 Task: Use LinkedIn's search filters to find connections in the Plastics industry, located in Meihekou, who attended Jeppiaar Engineering College, and are involved in Product Marketing.
Action: Mouse moved to (495, 68)
Screenshot: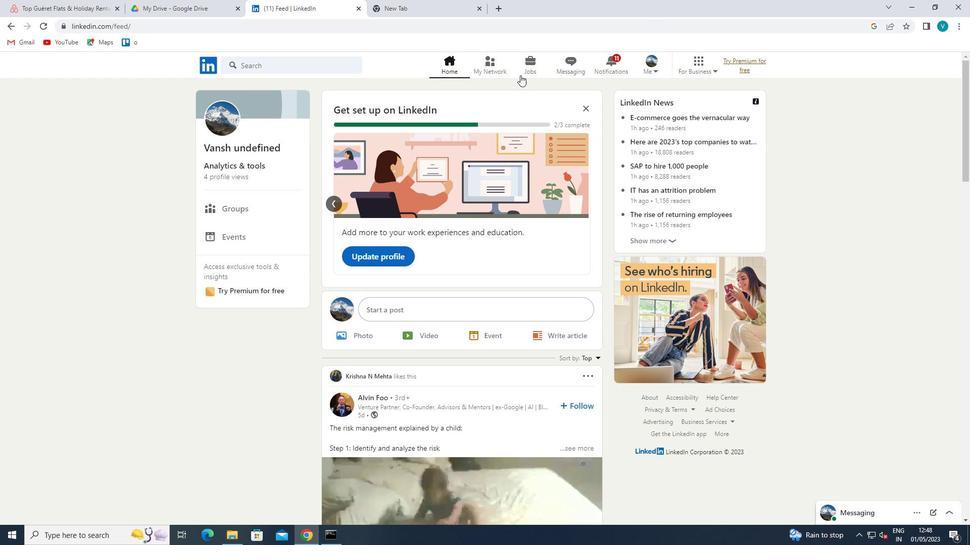 
Action: Mouse pressed left at (495, 68)
Screenshot: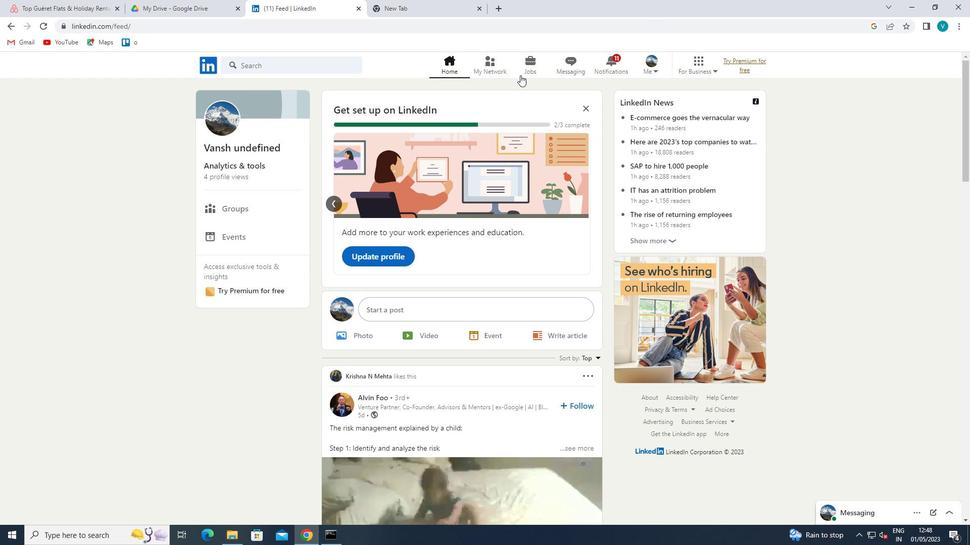 
Action: Mouse moved to (301, 118)
Screenshot: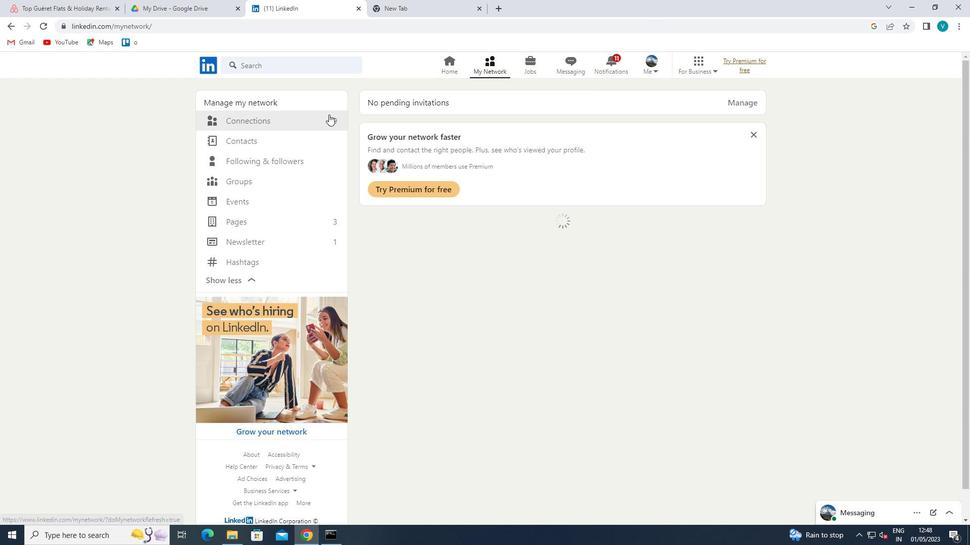 
Action: Mouse pressed left at (301, 118)
Screenshot: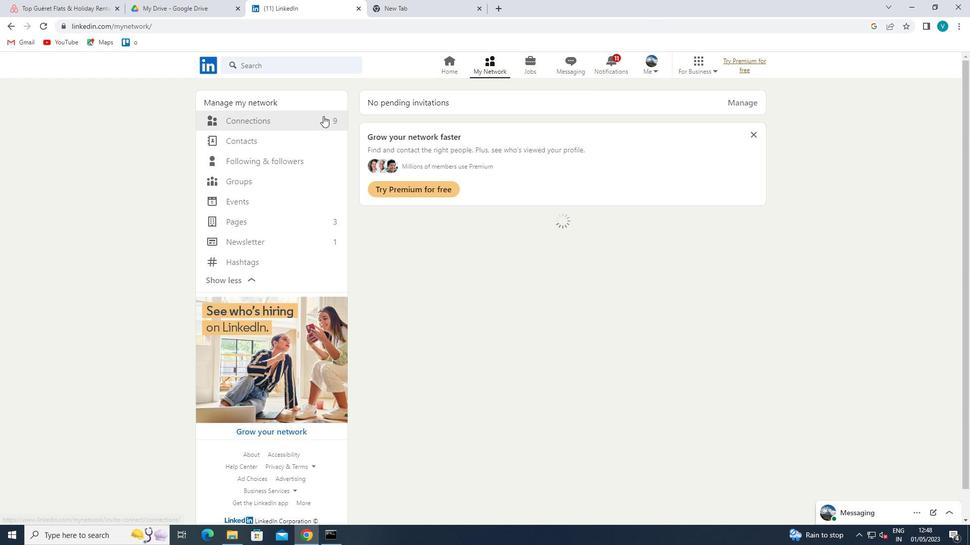 
Action: Mouse moved to (566, 118)
Screenshot: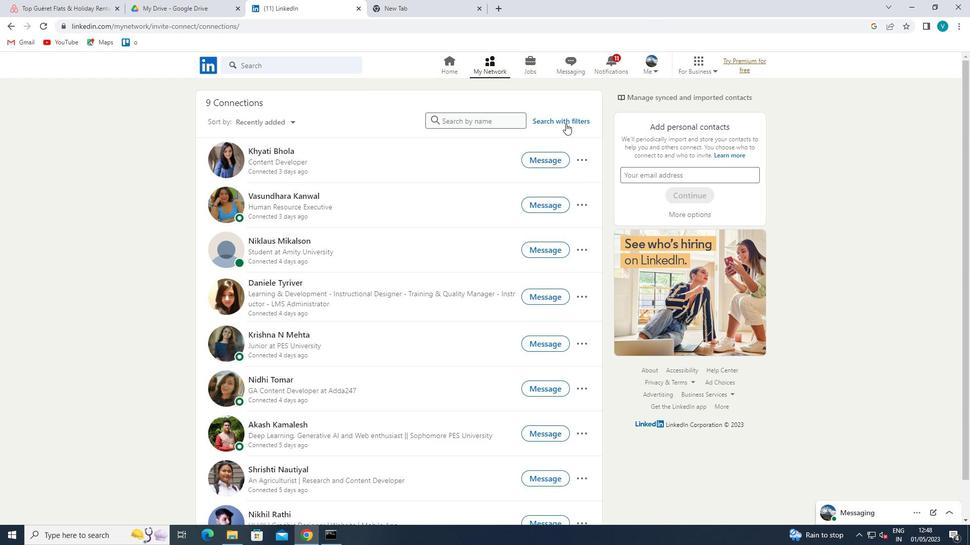 
Action: Mouse pressed left at (566, 118)
Screenshot: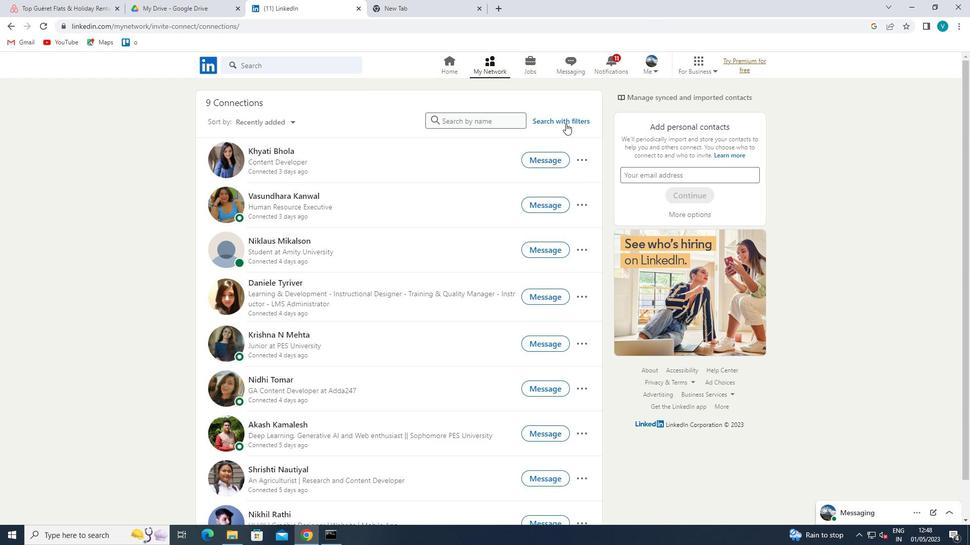 
Action: Mouse moved to (463, 88)
Screenshot: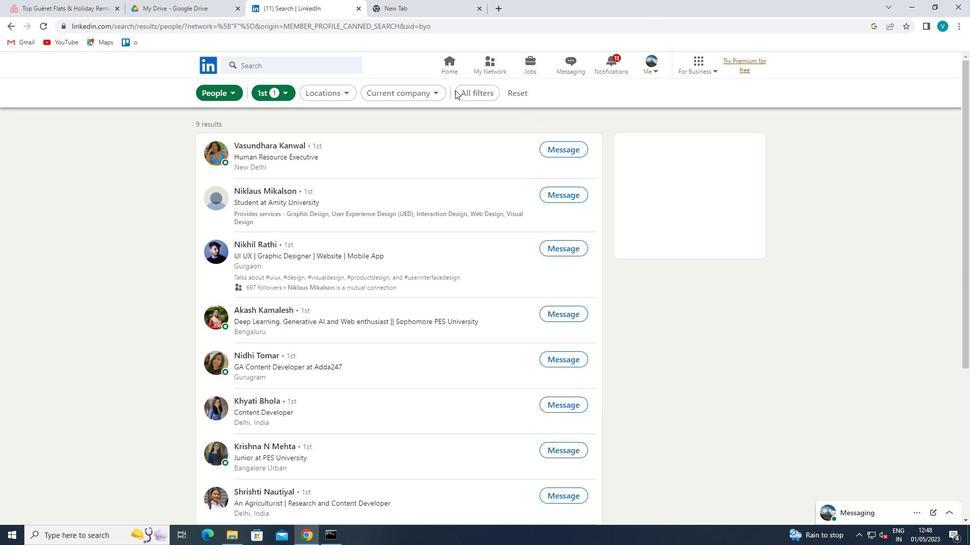 
Action: Mouse pressed left at (463, 88)
Screenshot: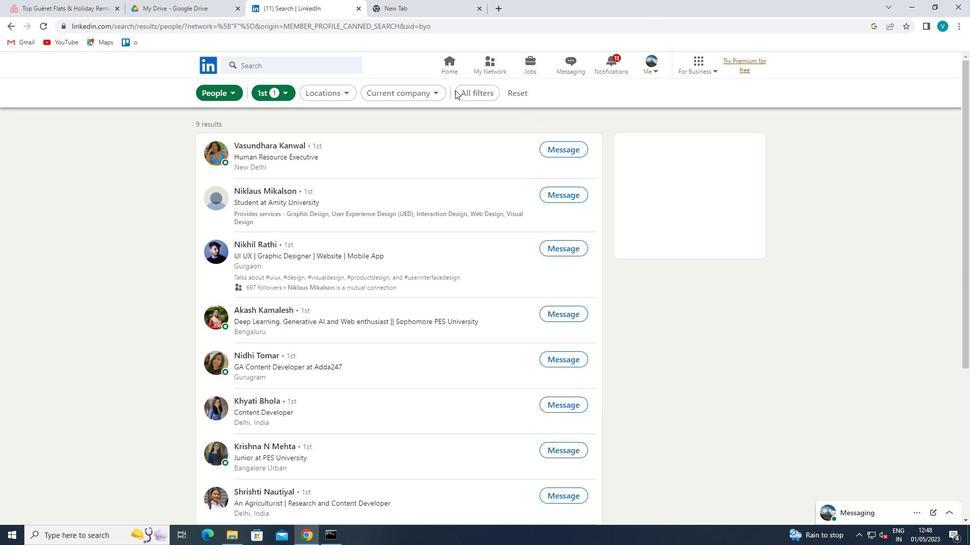 
Action: Mouse moved to (744, 281)
Screenshot: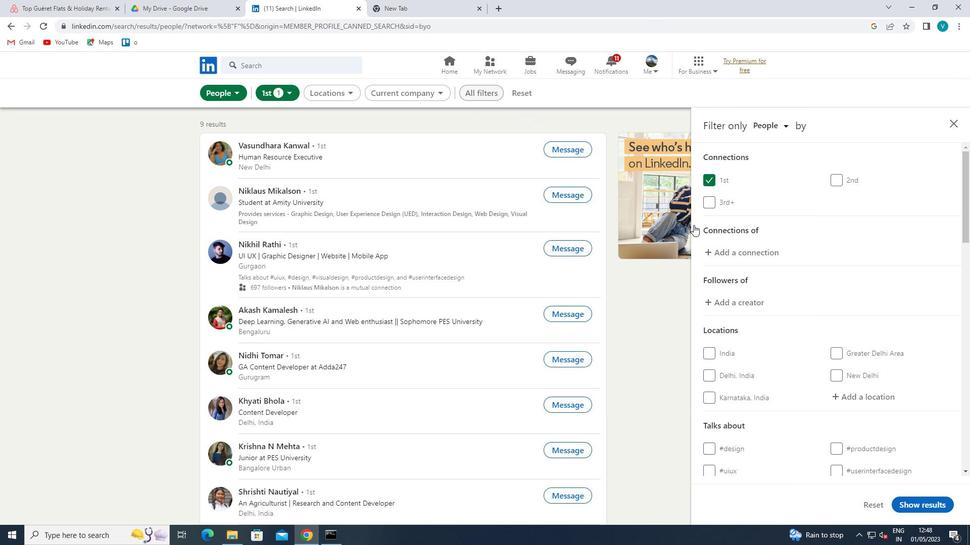
Action: Mouse scrolled (744, 280) with delta (0, 0)
Screenshot: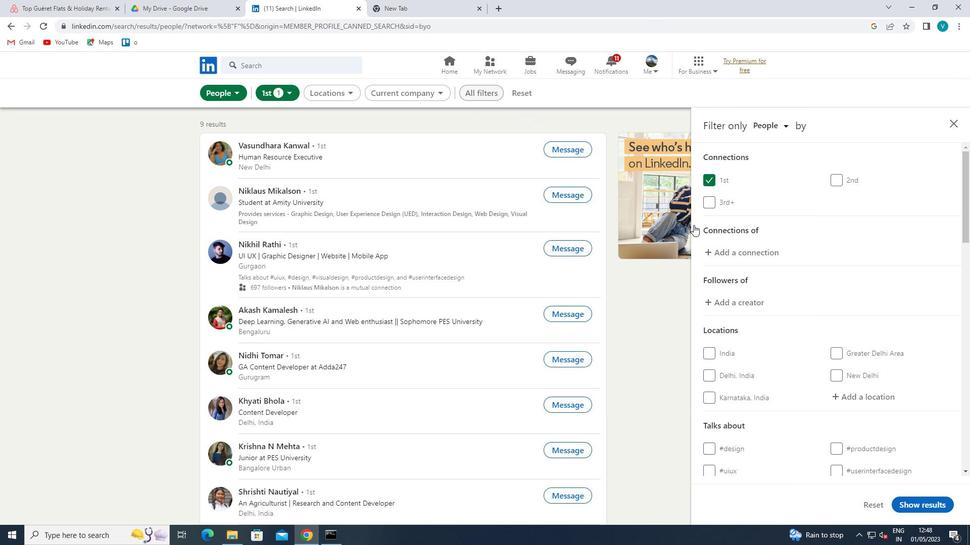 
Action: Mouse moved to (854, 343)
Screenshot: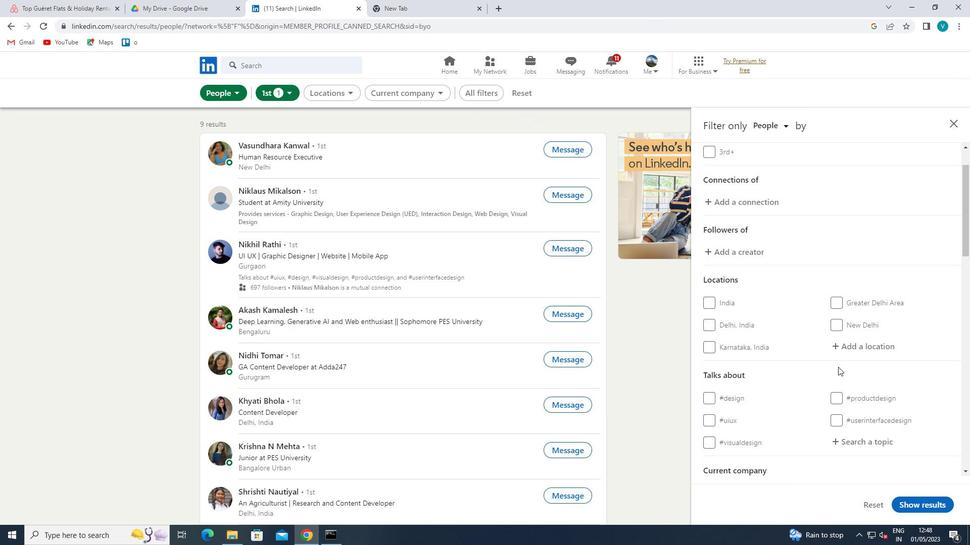 
Action: Mouse pressed left at (854, 343)
Screenshot: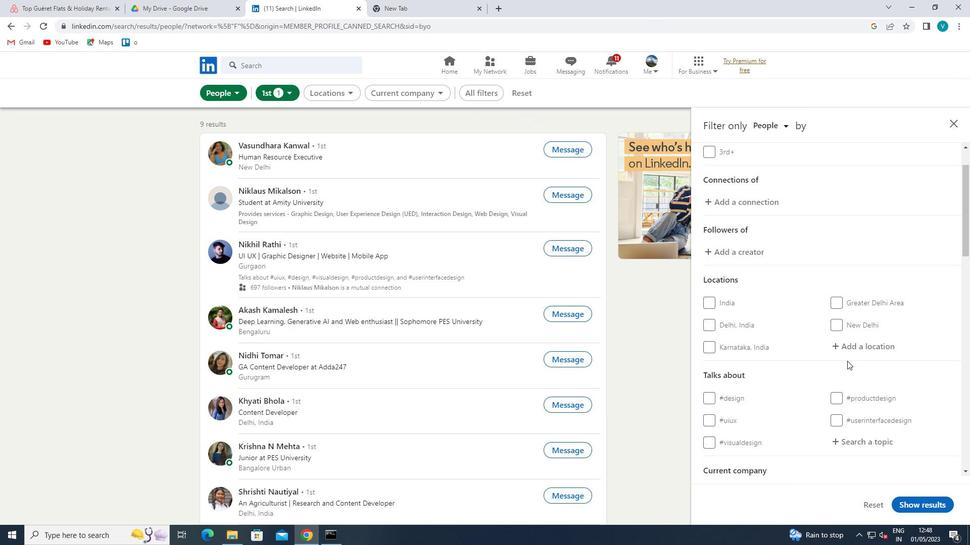 
Action: Key pressed <Key.shift>MEIHEKOU
Screenshot: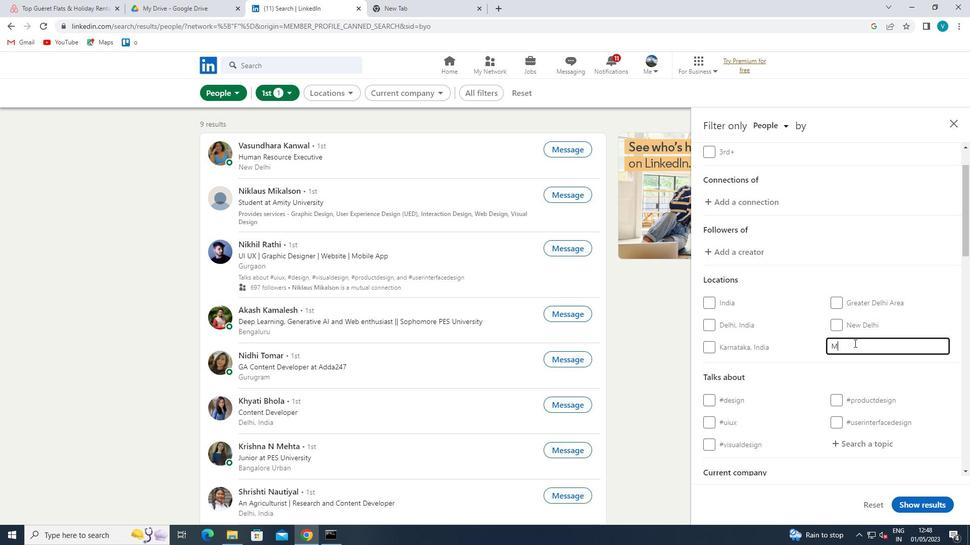 
Action: Mouse moved to (810, 338)
Screenshot: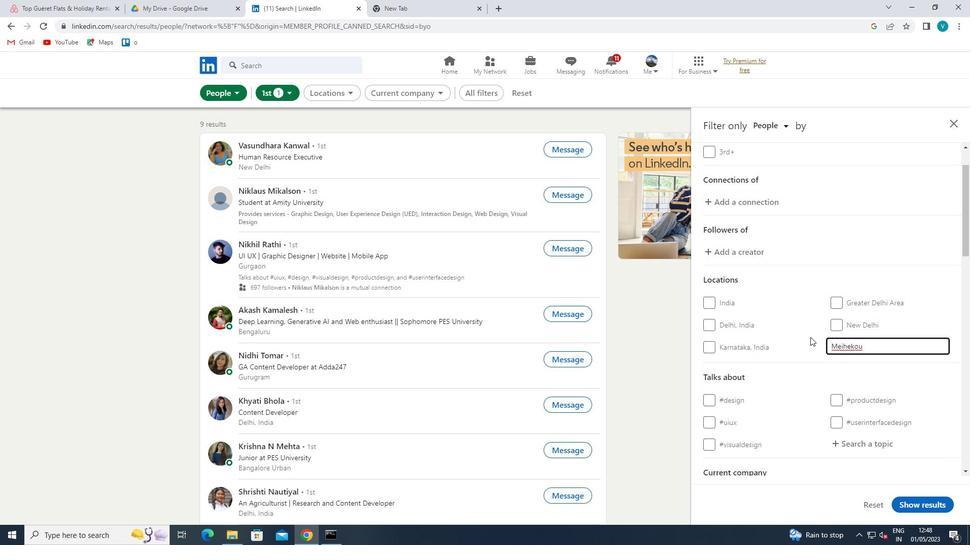 
Action: Mouse scrolled (810, 337) with delta (0, 0)
Screenshot: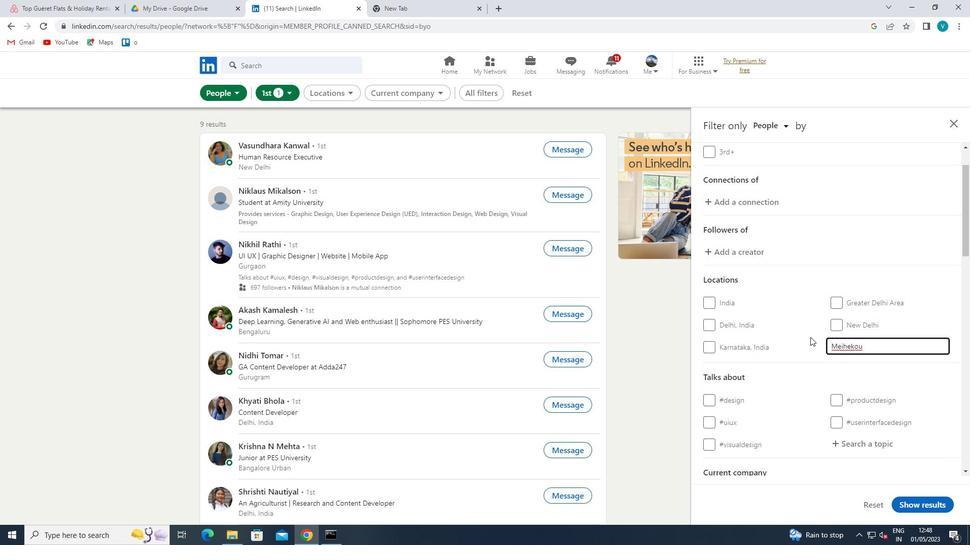 
Action: Mouse moved to (817, 354)
Screenshot: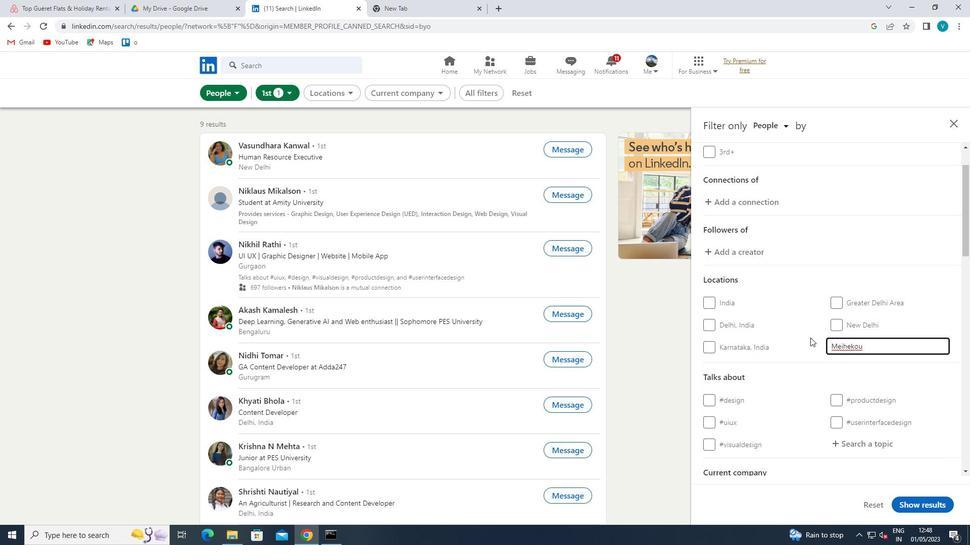 
Action: Mouse scrolled (817, 353) with delta (0, 0)
Screenshot: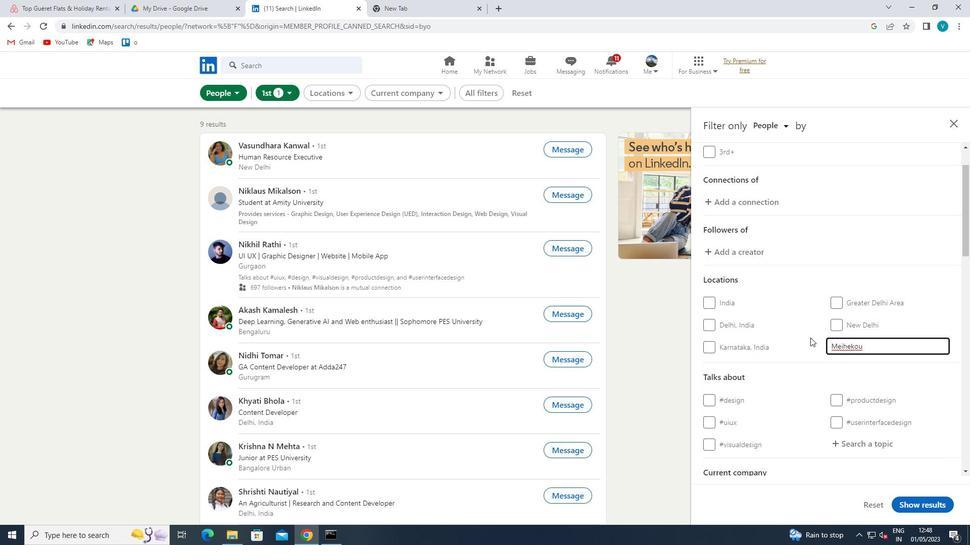 
Action: Mouse moved to (869, 336)
Screenshot: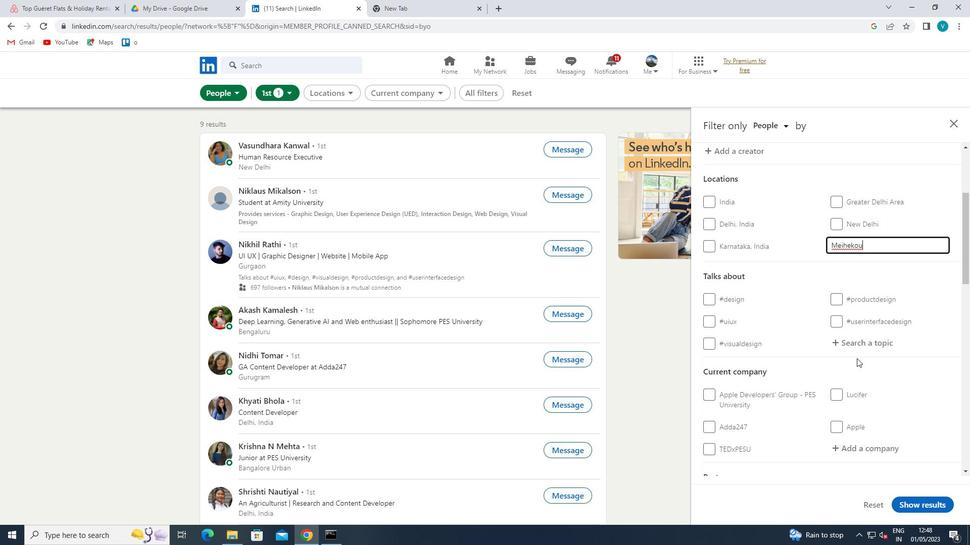 
Action: Mouse pressed left at (869, 336)
Screenshot: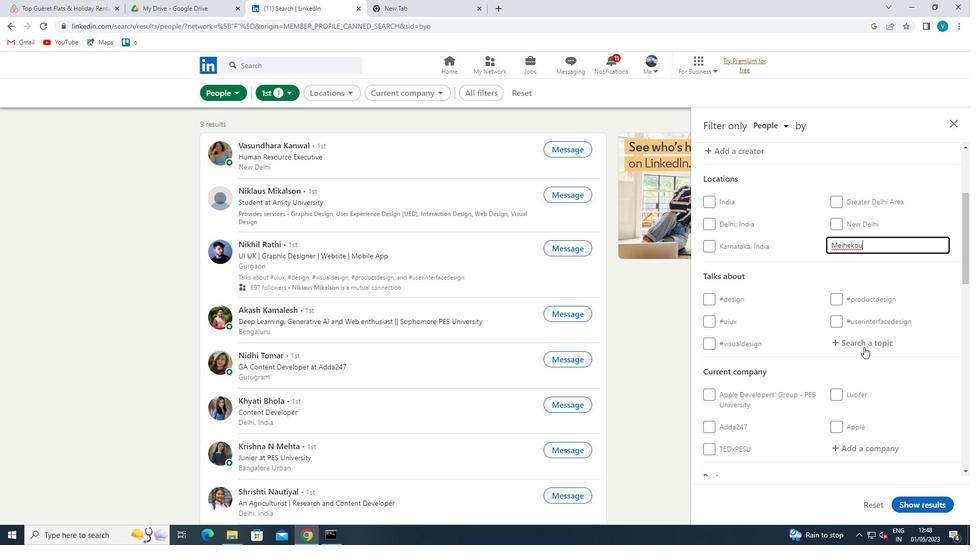 
Action: Key pressed AUTOMOTIVE<Key.space>
Screenshot: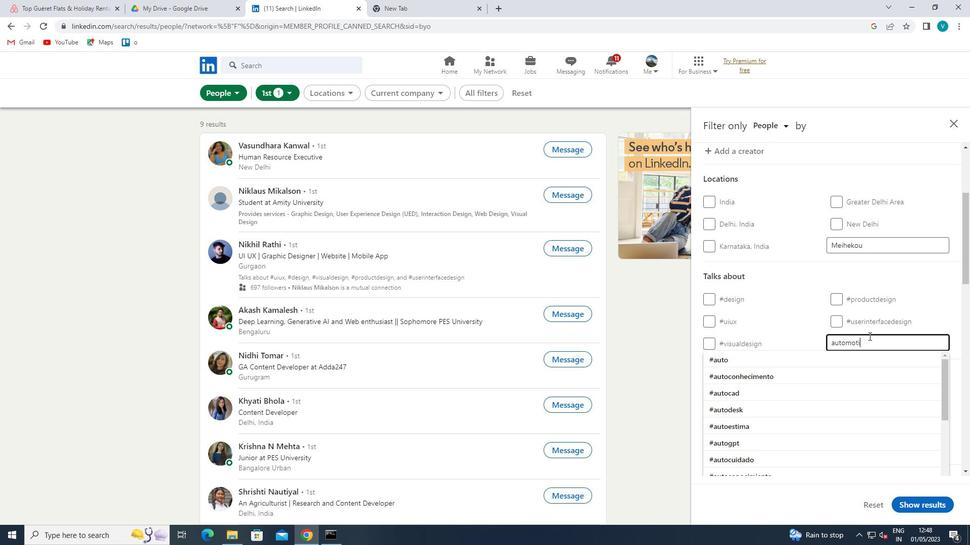 
Action: Mouse moved to (830, 343)
Screenshot: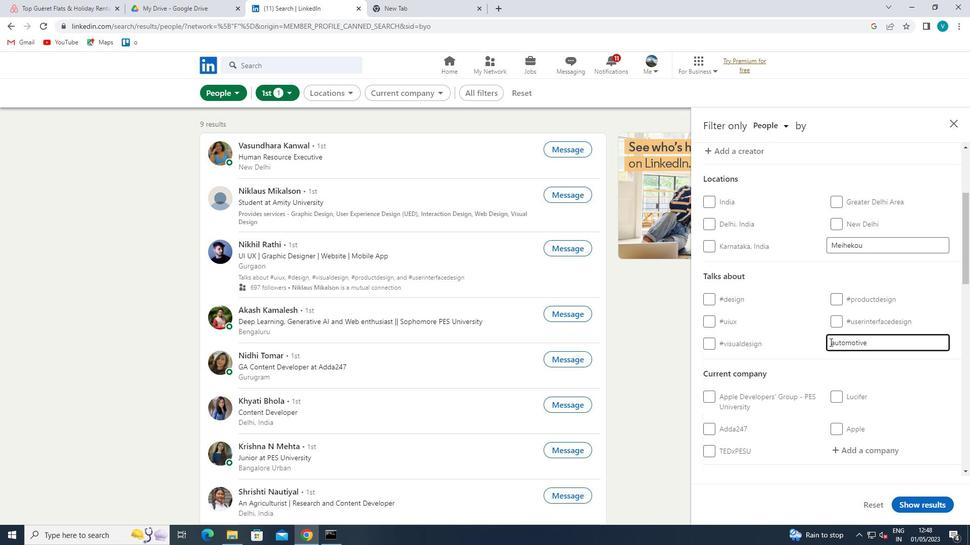 
Action: Mouse pressed left at (830, 343)
Screenshot: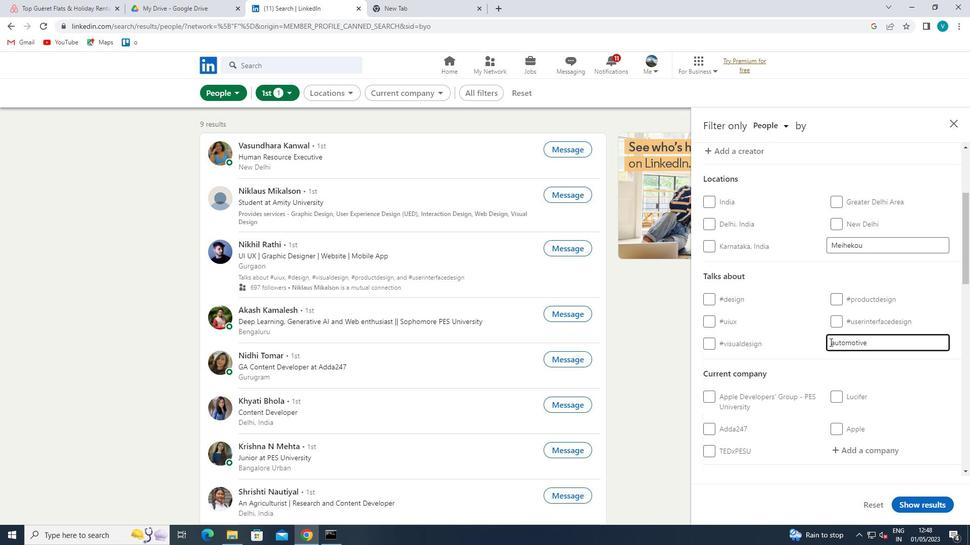 
Action: Mouse moved to (876, 339)
Screenshot: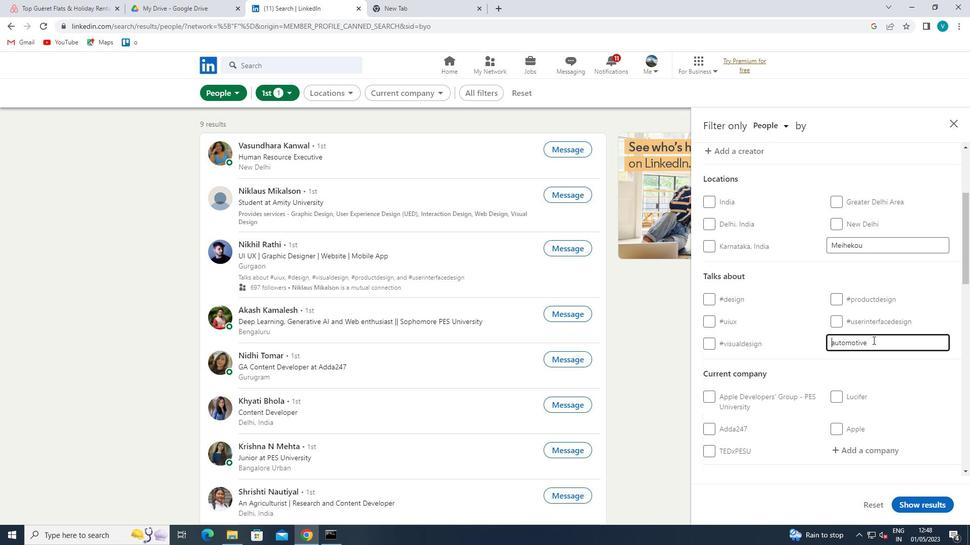 
Action: Mouse pressed left at (876, 339)
Screenshot: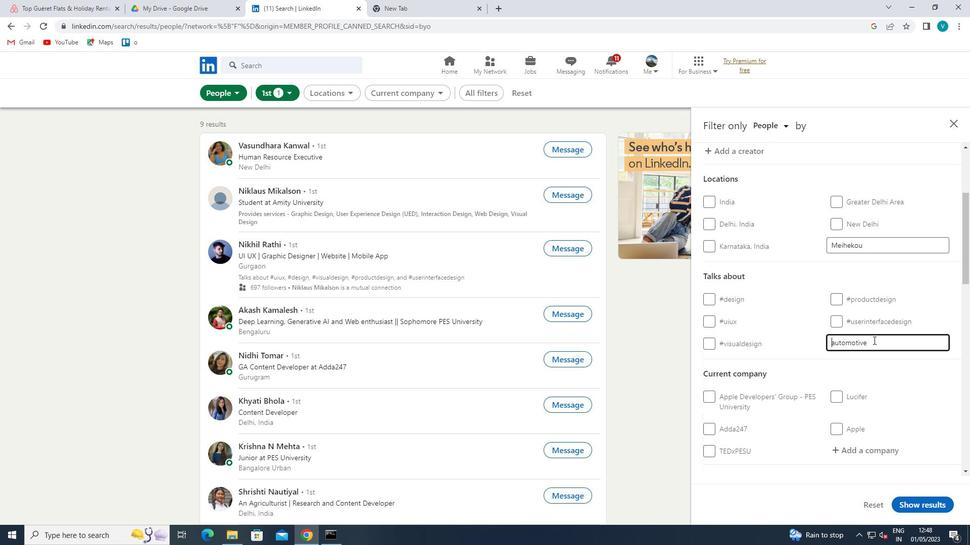 
Action: Mouse moved to (865, 343)
Screenshot: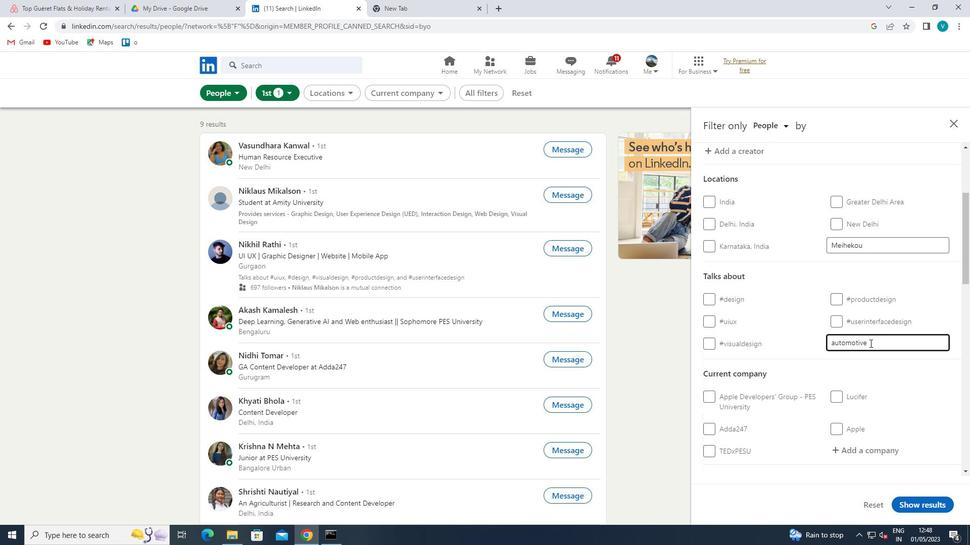 
Action: Mouse pressed left at (865, 343)
Screenshot: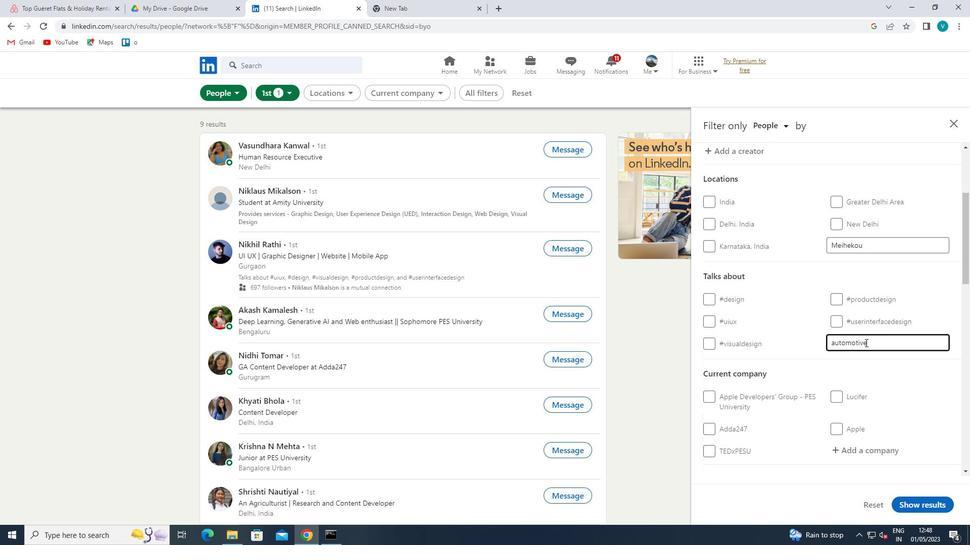 
Action: Mouse moved to (833, 344)
Screenshot: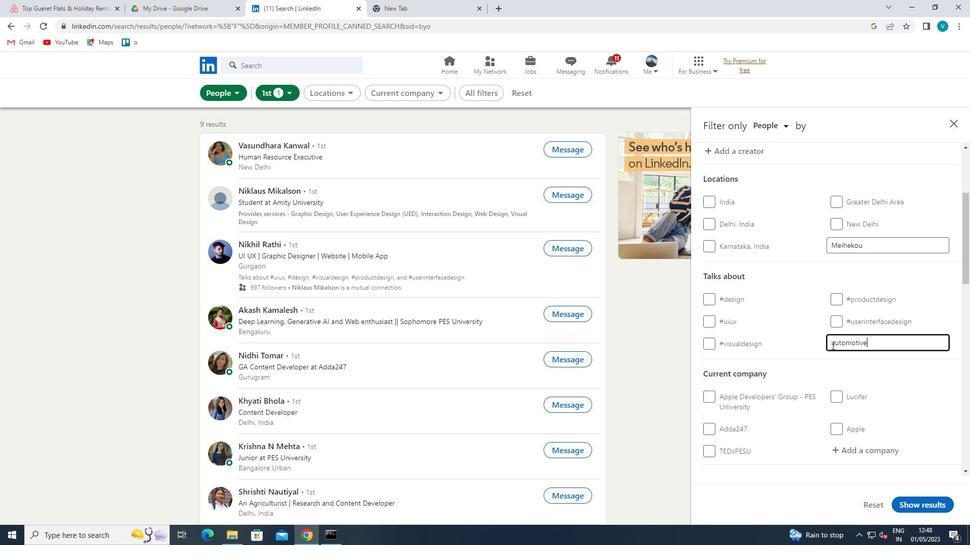 
Action: Mouse pressed left at (833, 344)
Screenshot: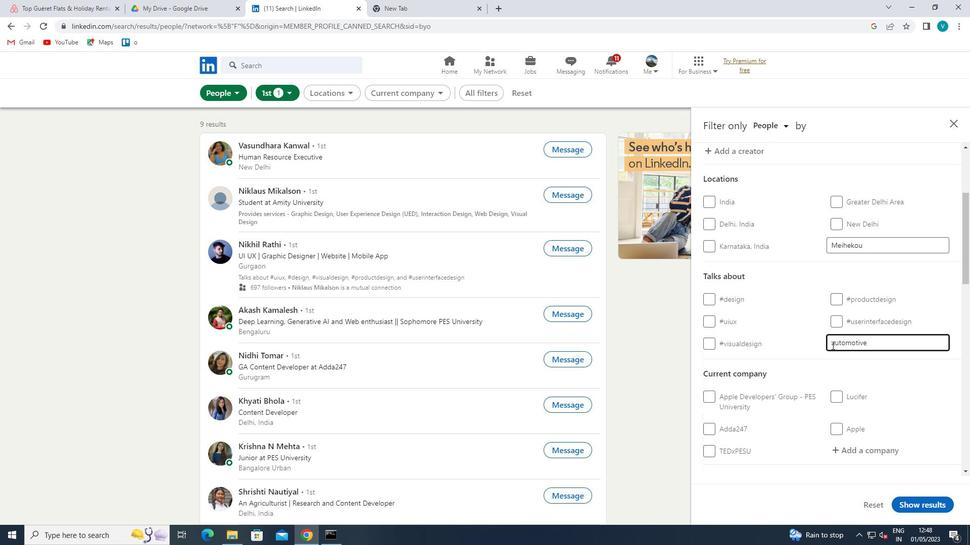 
Action: Mouse moved to (844, 357)
Screenshot: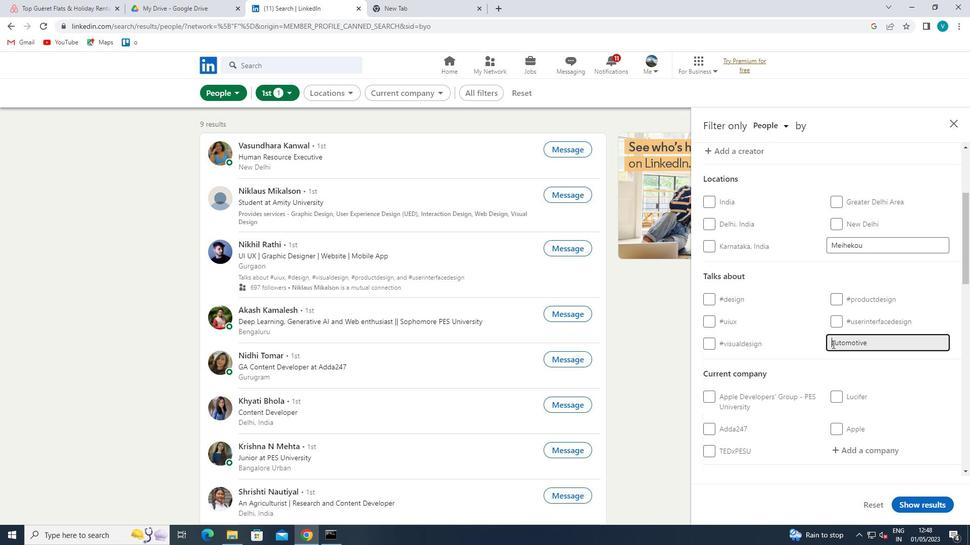
Action: Key pressed <Key.shift><Key.shift><Key.shift><Key.shift><Key.shift><Key.shift><Key.shift><Key.shift><Key.shift><Key.shift><Key.shift><Key.shift><Key.shift><Key.shift>#
Screenshot: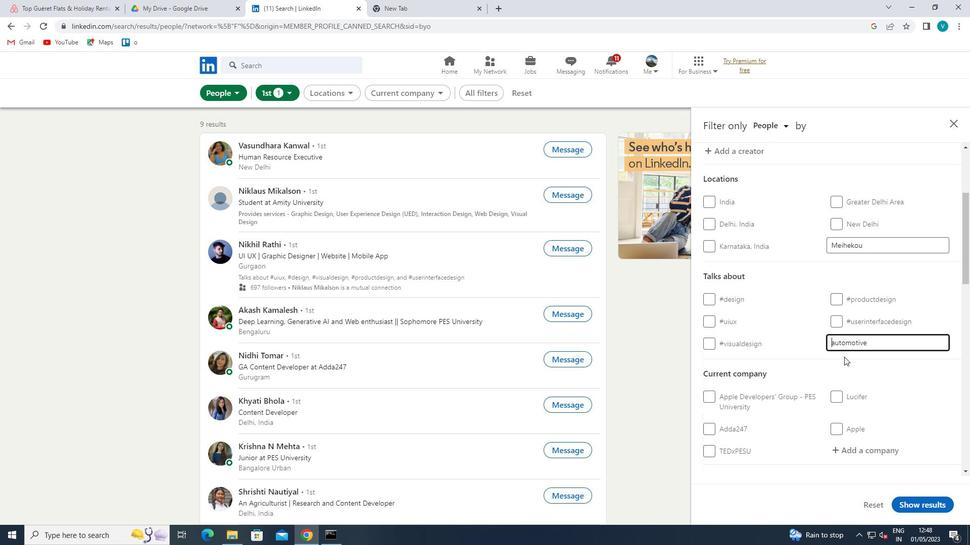 
Action: Mouse moved to (821, 343)
Screenshot: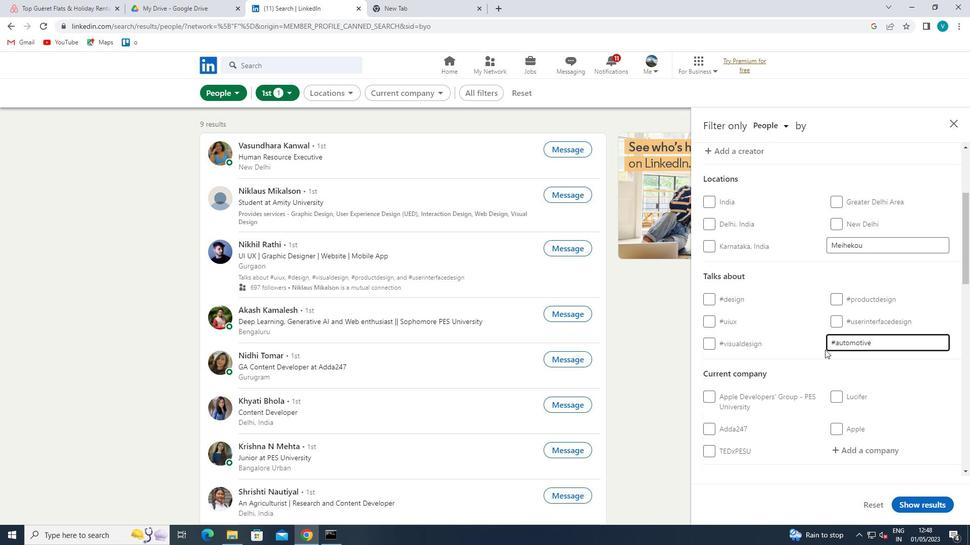 
Action: Mouse pressed left at (821, 343)
Screenshot: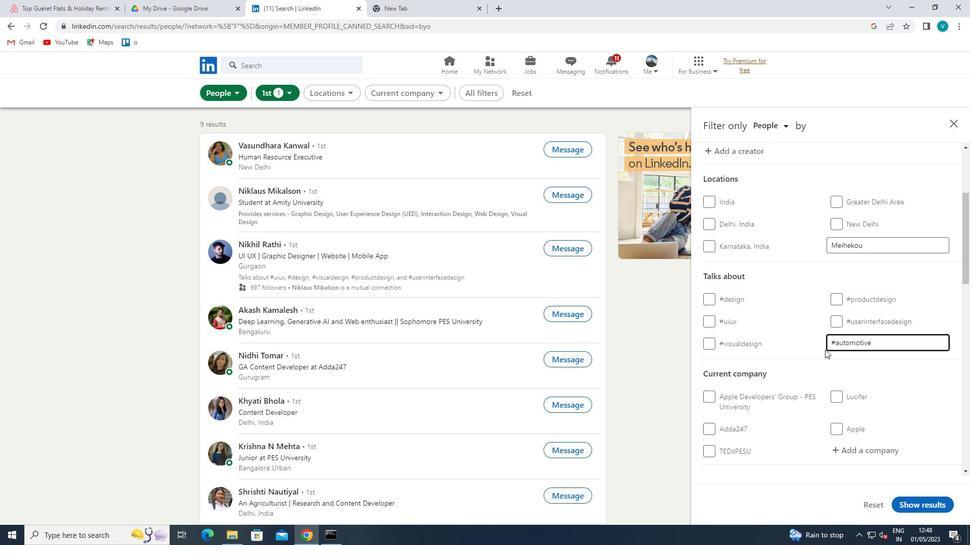 
Action: Mouse moved to (821, 343)
Screenshot: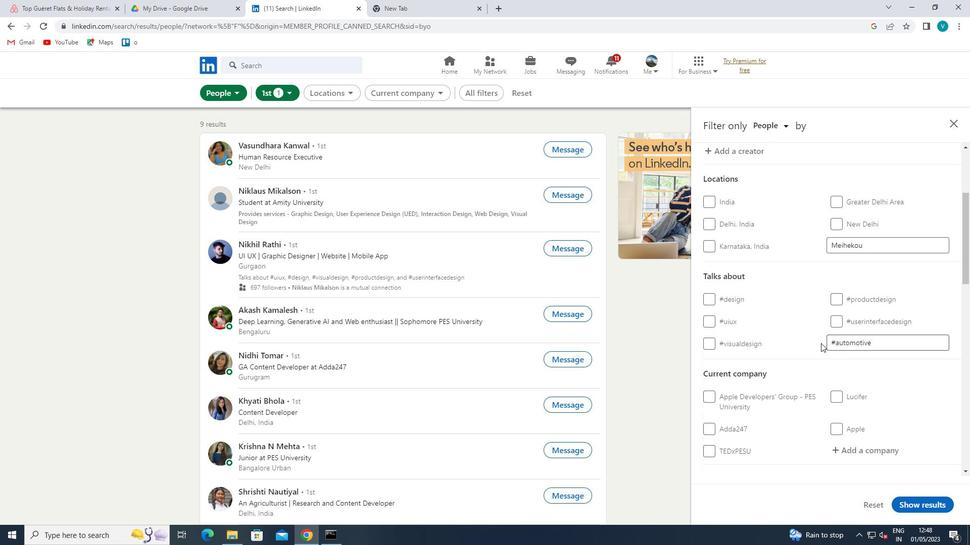 
Action: Mouse scrolled (821, 343) with delta (0, 0)
Screenshot: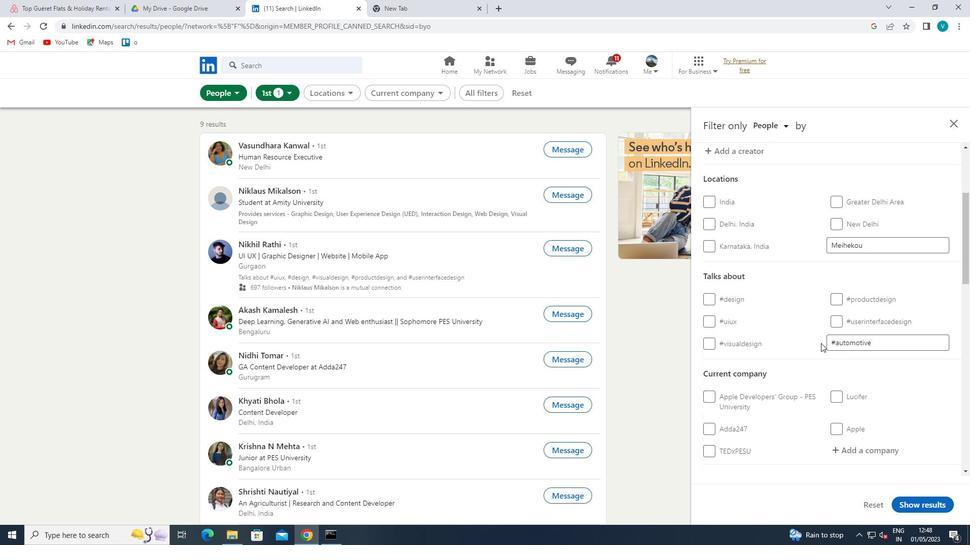 
Action: Mouse moved to (821, 343)
Screenshot: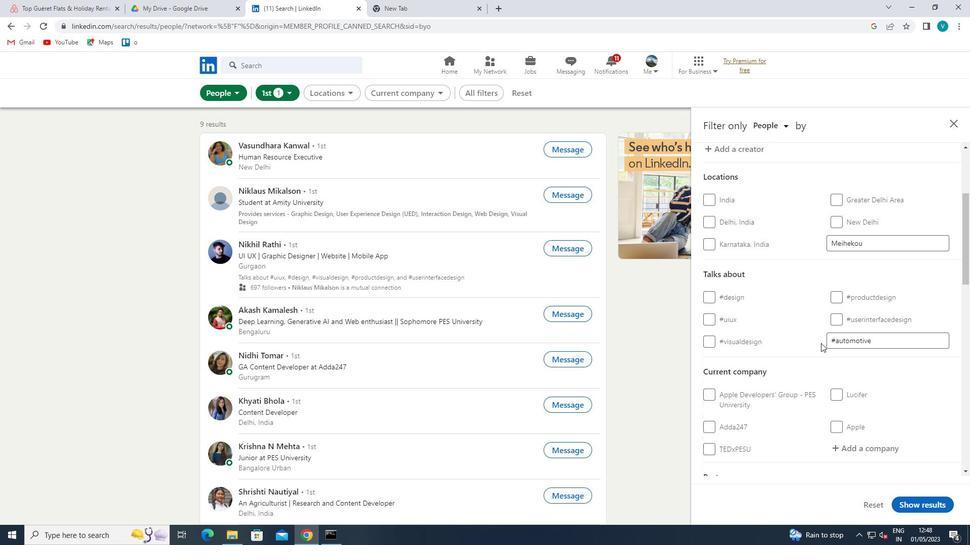
Action: Mouse scrolled (821, 343) with delta (0, 0)
Screenshot: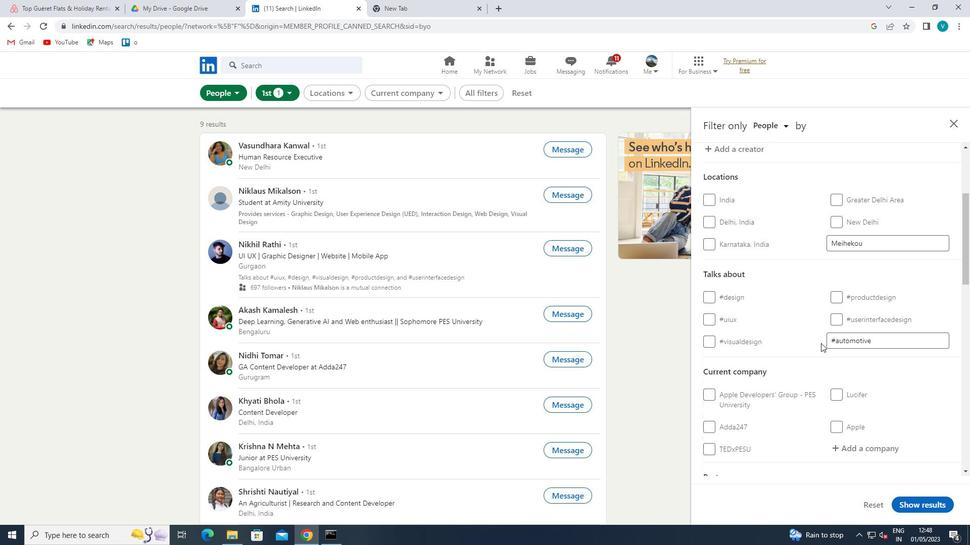 
Action: Mouse scrolled (821, 343) with delta (0, 0)
Screenshot: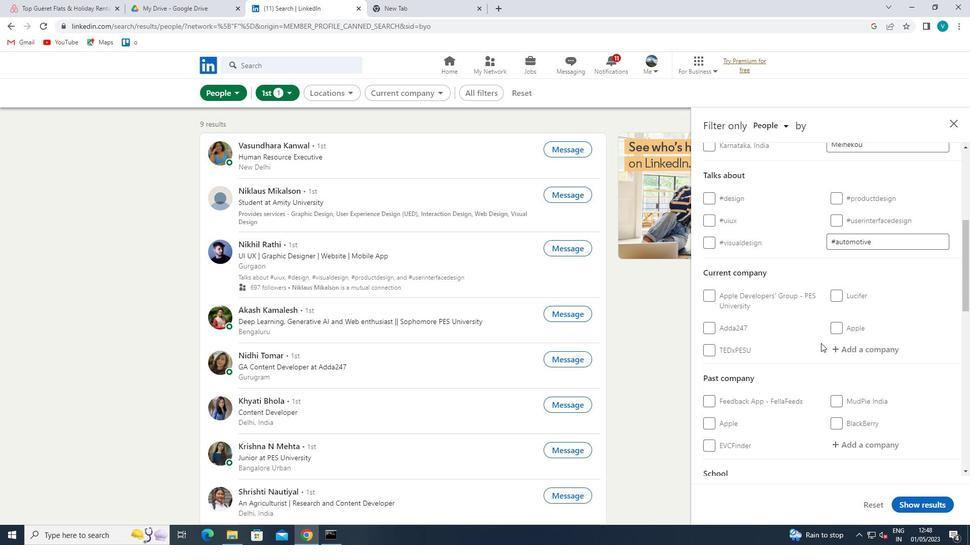 
Action: Mouse scrolled (821, 343) with delta (0, 0)
Screenshot: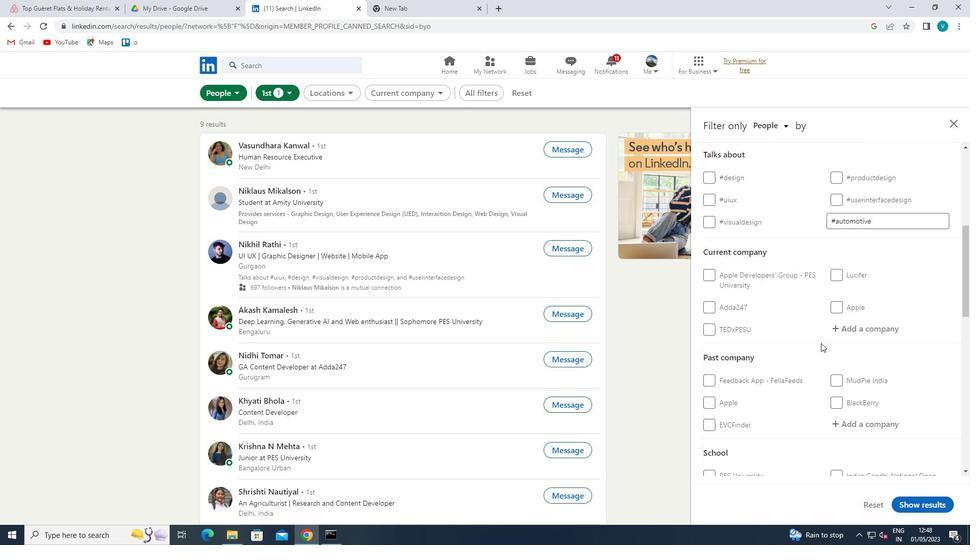 
Action: Mouse moved to (871, 251)
Screenshot: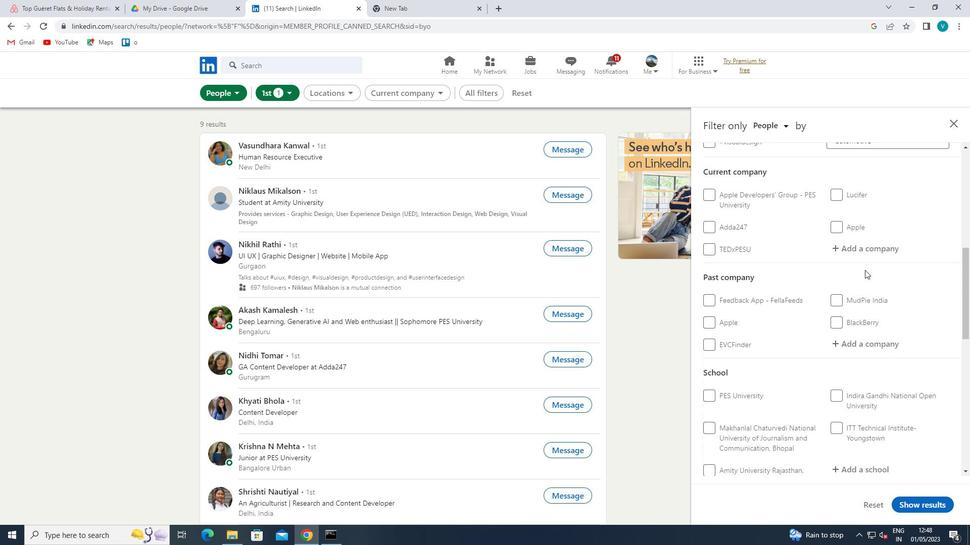 
Action: Mouse pressed left at (871, 251)
Screenshot: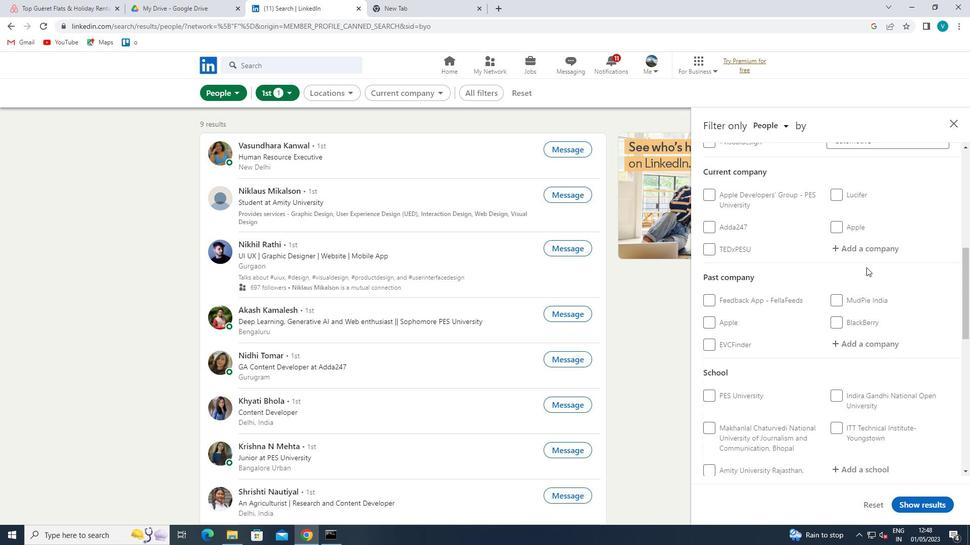 
Action: Key pressed <Key.shift>WENGER<Key.space>
Screenshot: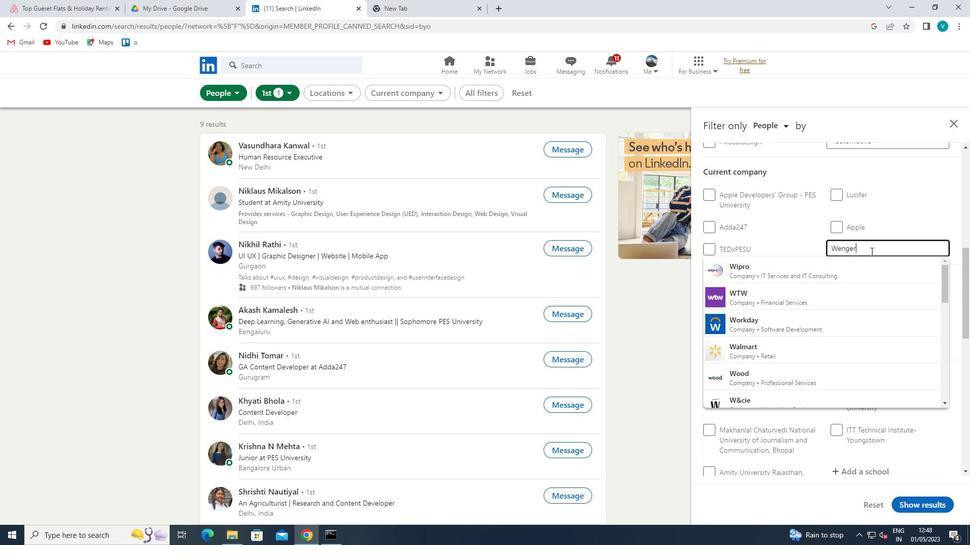 
Action: Mouse moved to (851, 263)
Screenshot: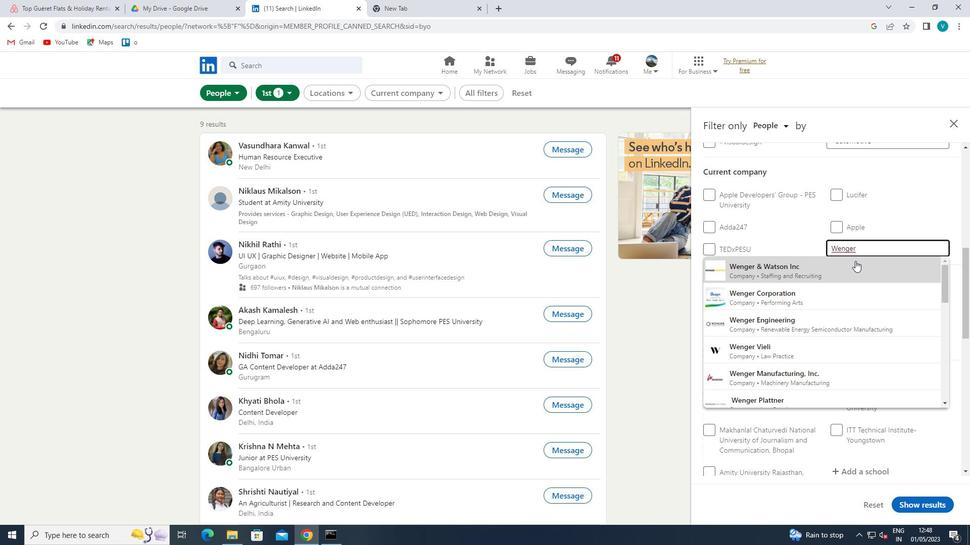
Action: Mouse pressed left at (851, 263)
Screenshot: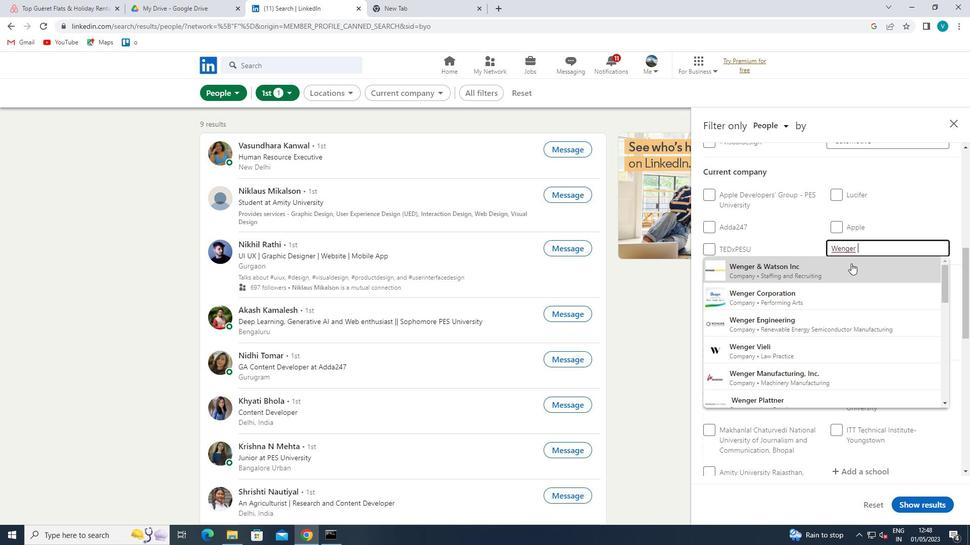
Action: Mouse scrolled (851, 263) with delta (0, 0)
Screenshot: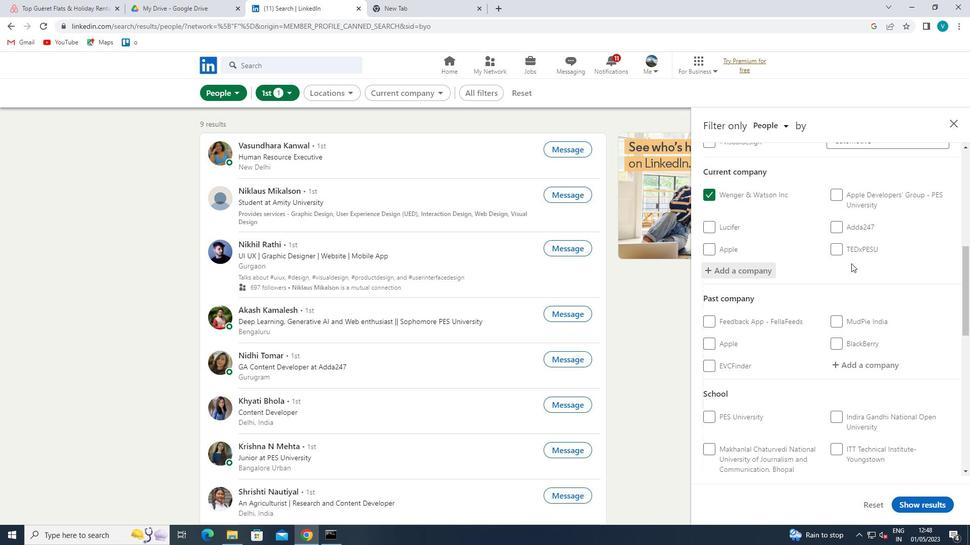 
Action: Mouse moved to (851, 264)
Screenshot: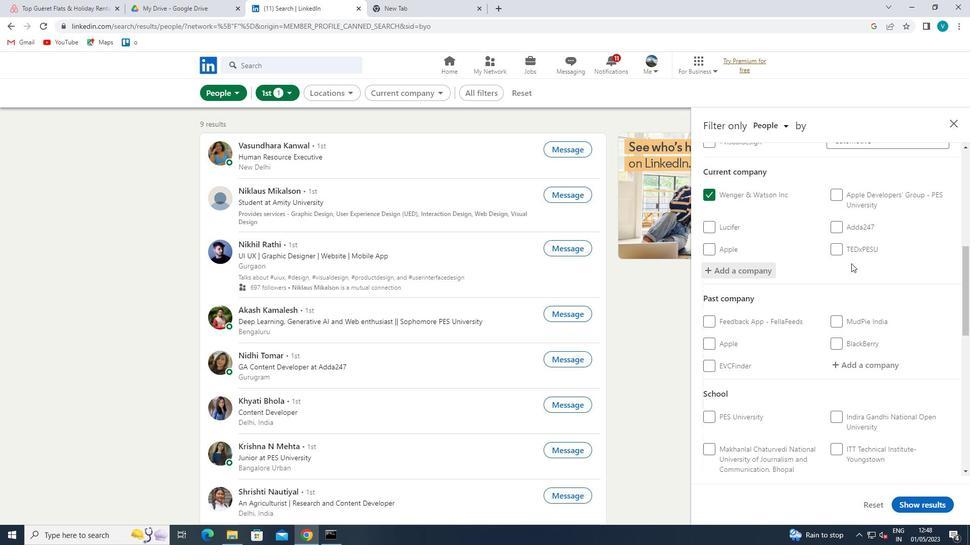 
Action: Mouse scrolled (851, 264) with delta (0, 0)
Screenshot: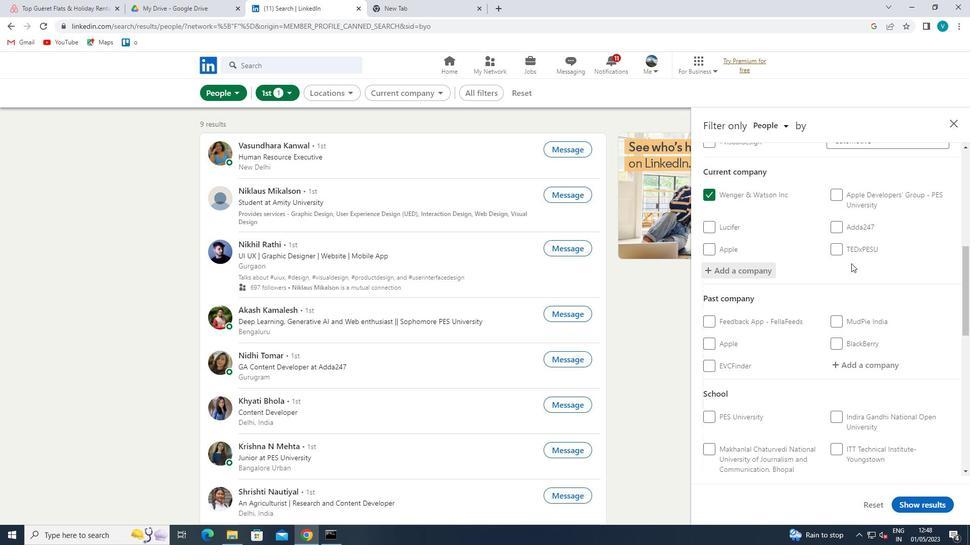 
Action: Mouse moved to (849, 265)
Screenshot: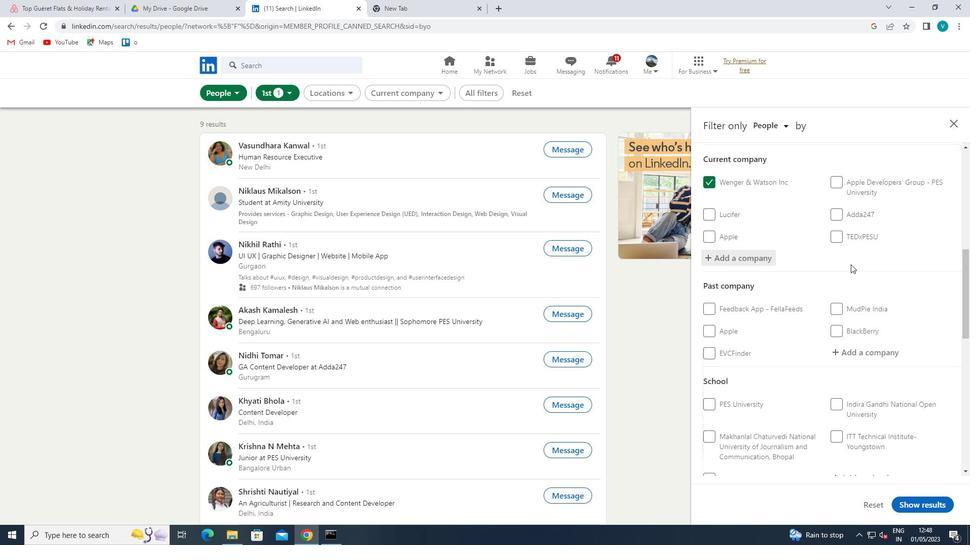 
Action: Mouse scrolled (849, 265) with delta (0, 0)
Screenshot: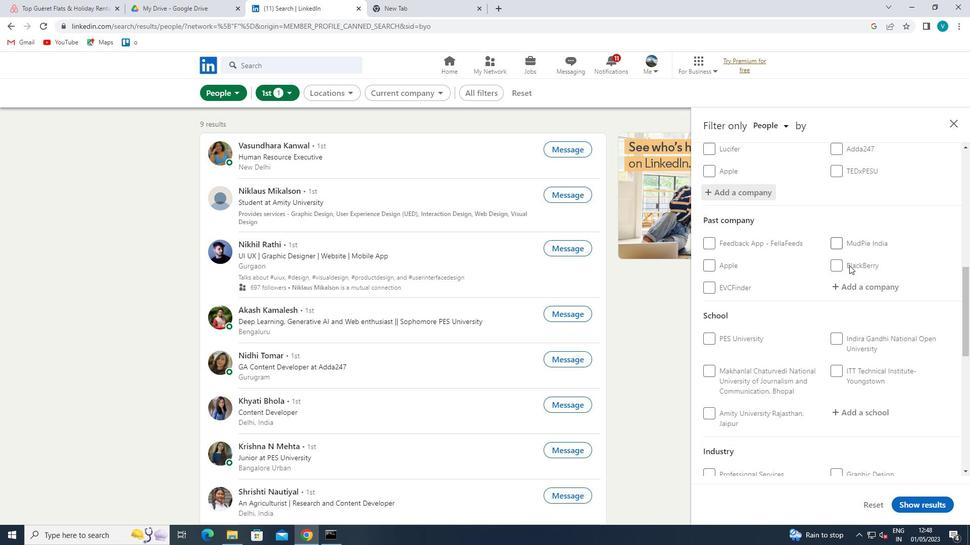 
Action: Mouse moved to (858, 334)
Screenshot: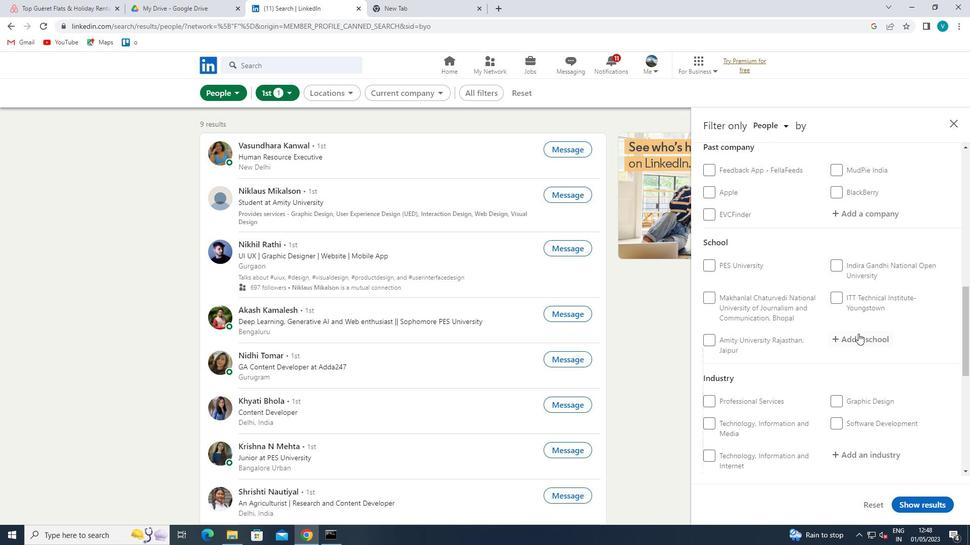 
Action: Mouse pressed left at (858, 334)
Screenshot: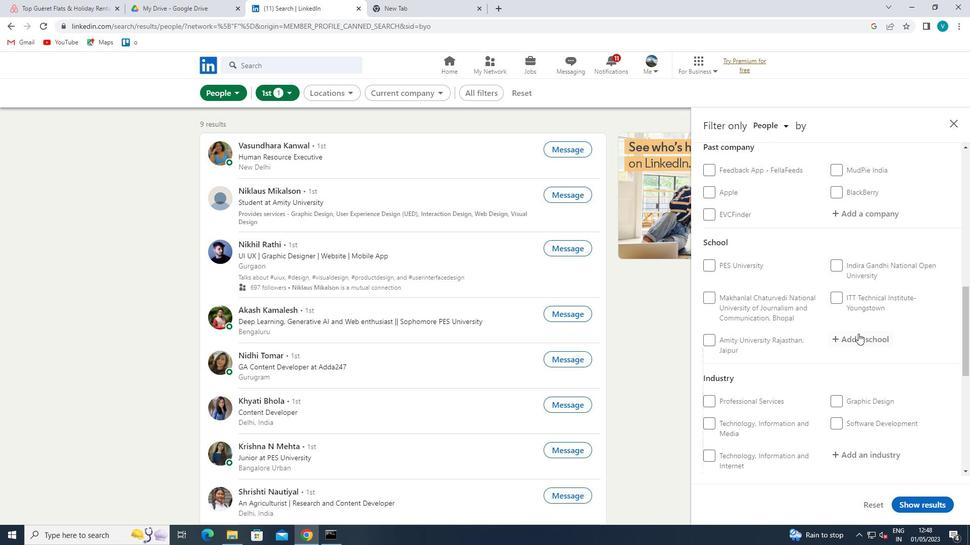 
Action: Key pressed <Key.shift>JEPPIAAR<Key.space>
Screenshot: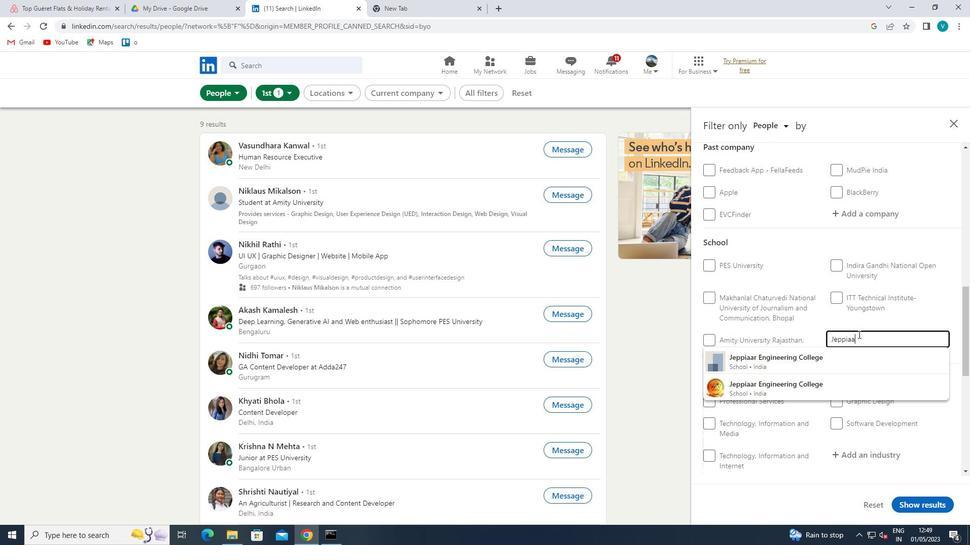 
Action: Mouse moved to (833, 354)
Screenshot: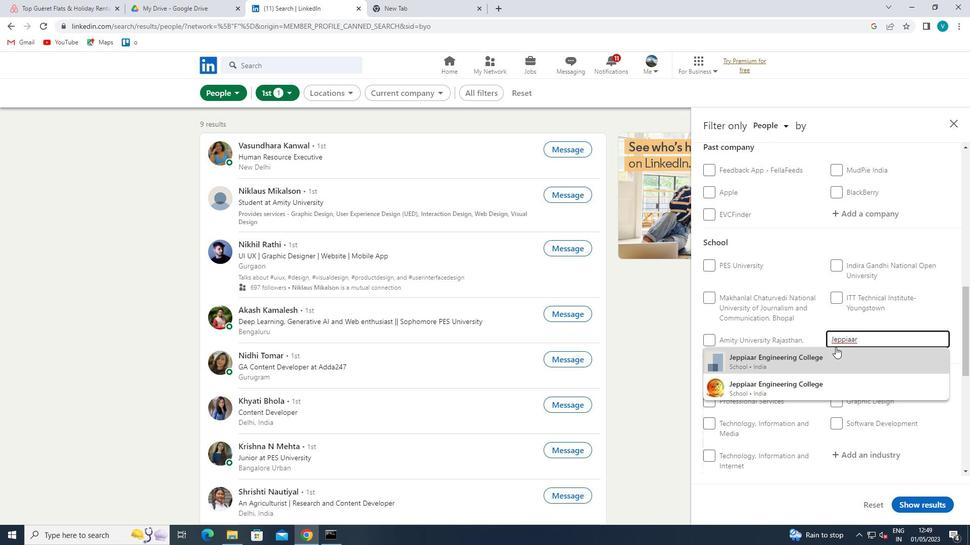 
Action: Mouse pressed left at (833, 354)
Screenshot: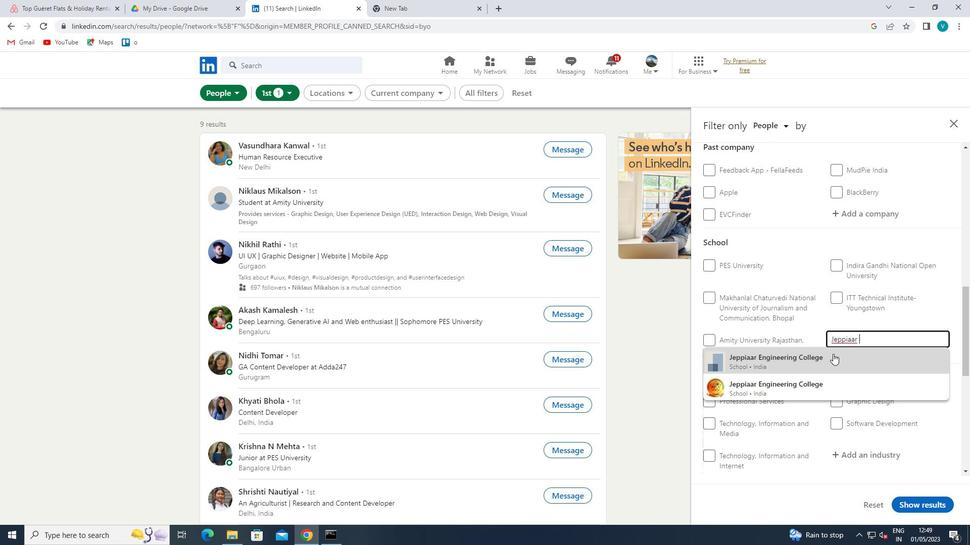 
Action: Mouse moved to (842, 349)
Screenshot: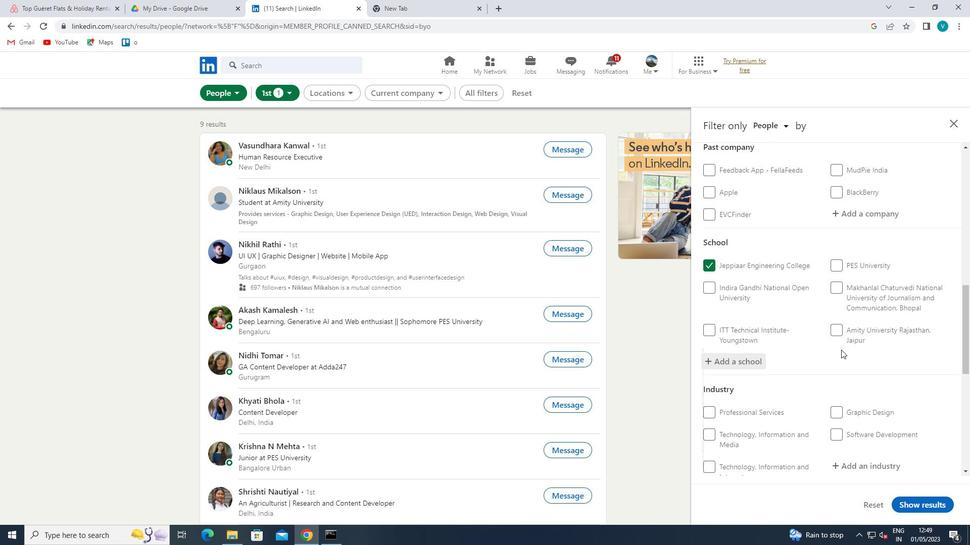 
Action: Mouse scrolled (842, 349) with delta (0, 0)
Screenshot: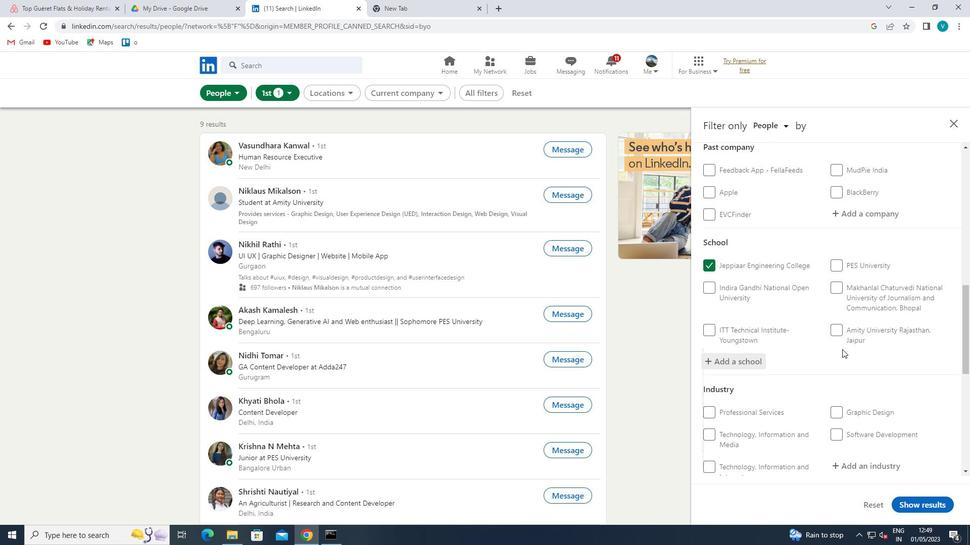 
Action: Mouse moved to (842, 349)
Screenshot: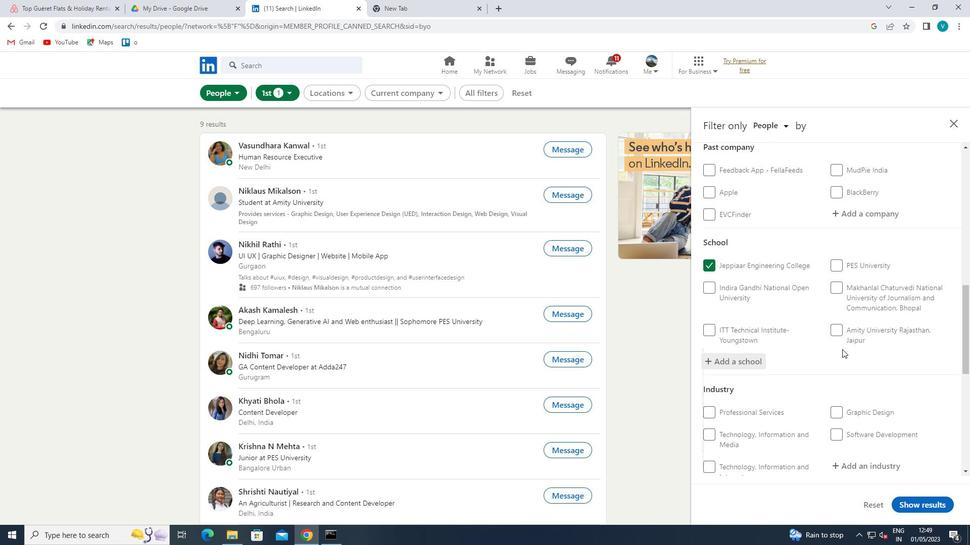 
Action: Mouse scrolled (842, 349) with delta (0, 0)
Screenshot: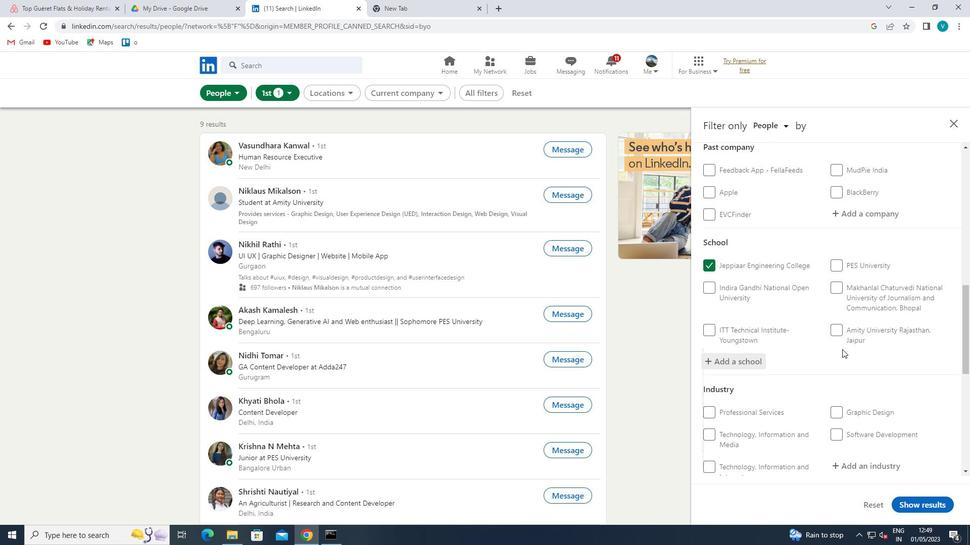 
Action: Mouse scrolled (842, 349) with delta (0, 0)
Screenshot: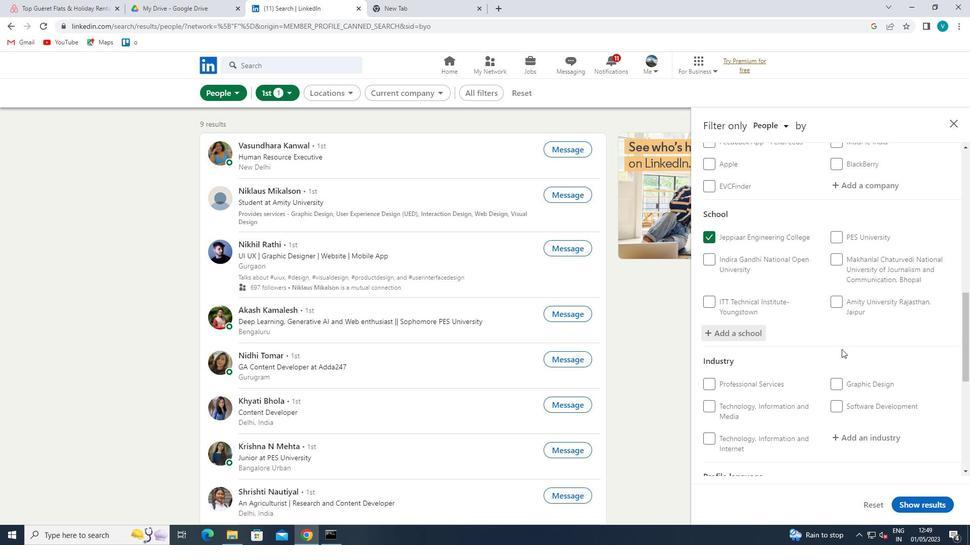 
Action: Mouse moved to (868, 311)
Screenshot: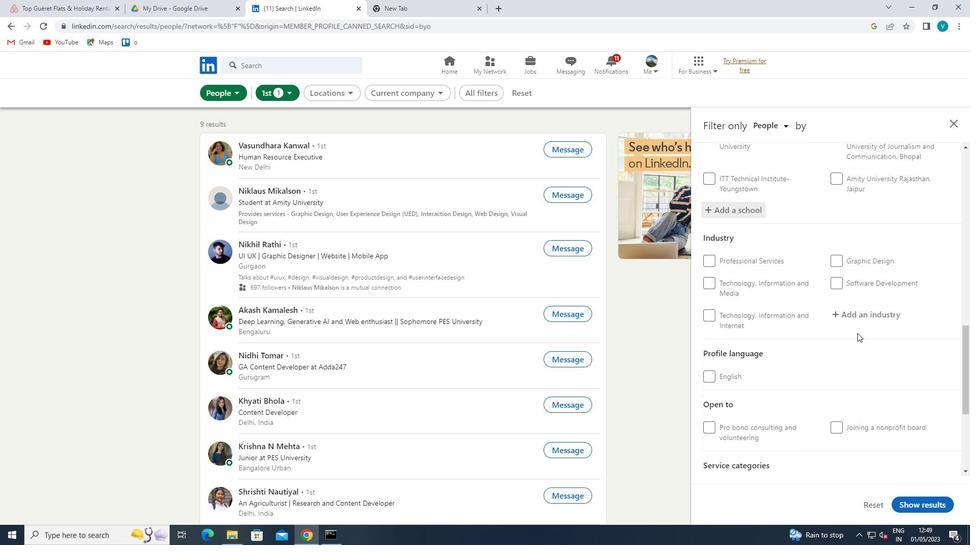 
Action: Mouse pressed left at (868, 311)
Screenshot: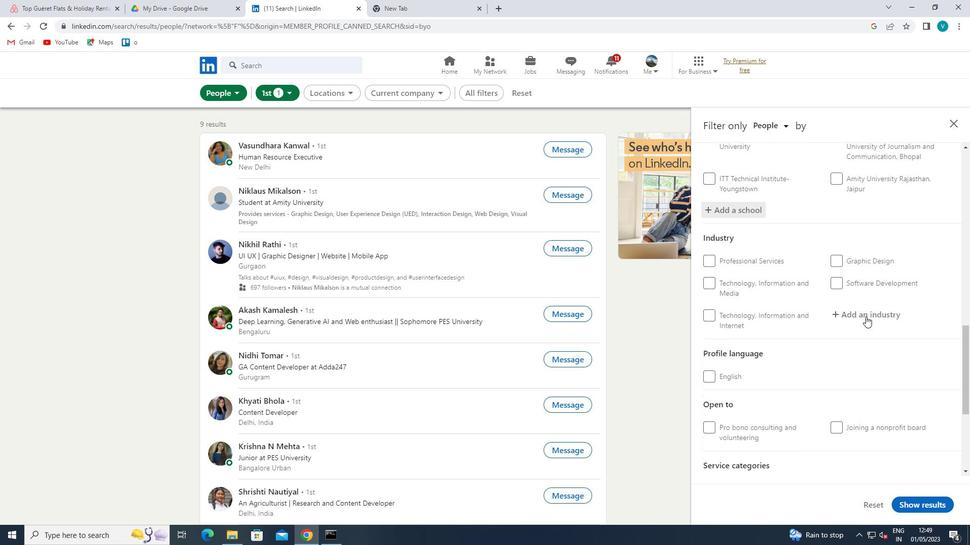 
Action: Mouse moved to (869, 310)
Screenshot: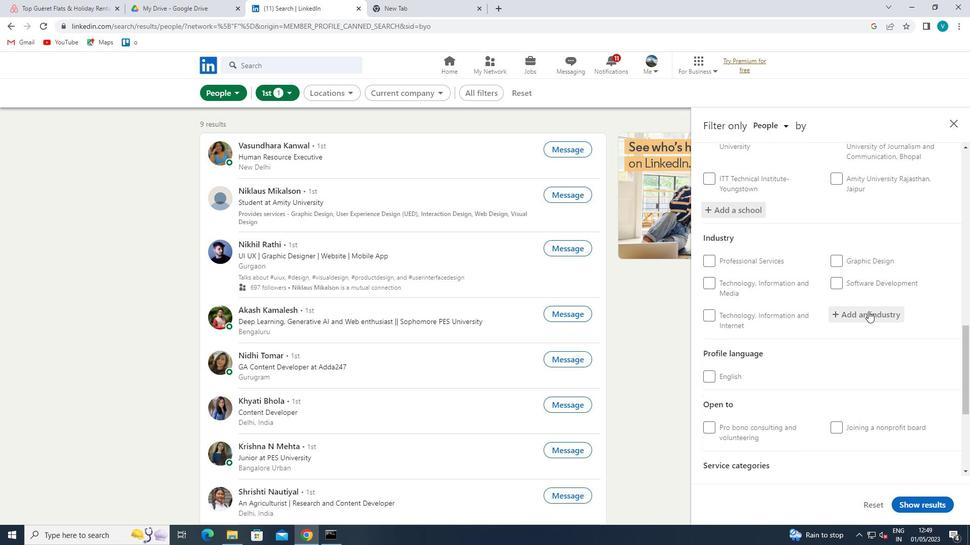 
Action: Key pressed <Key.shift>PLASTICS<Key.space>
Screenshot: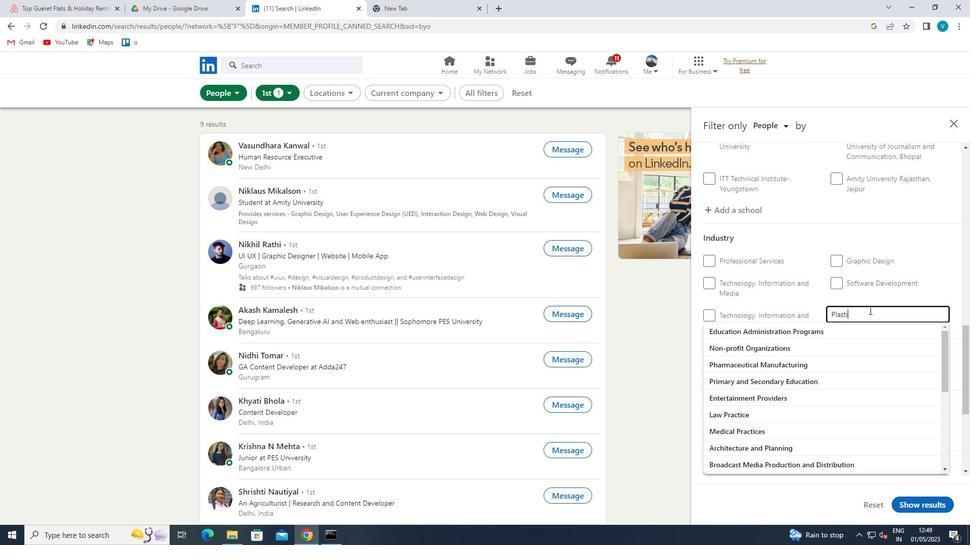 
Action: Mouse moved to (853, 336)
Screenshot: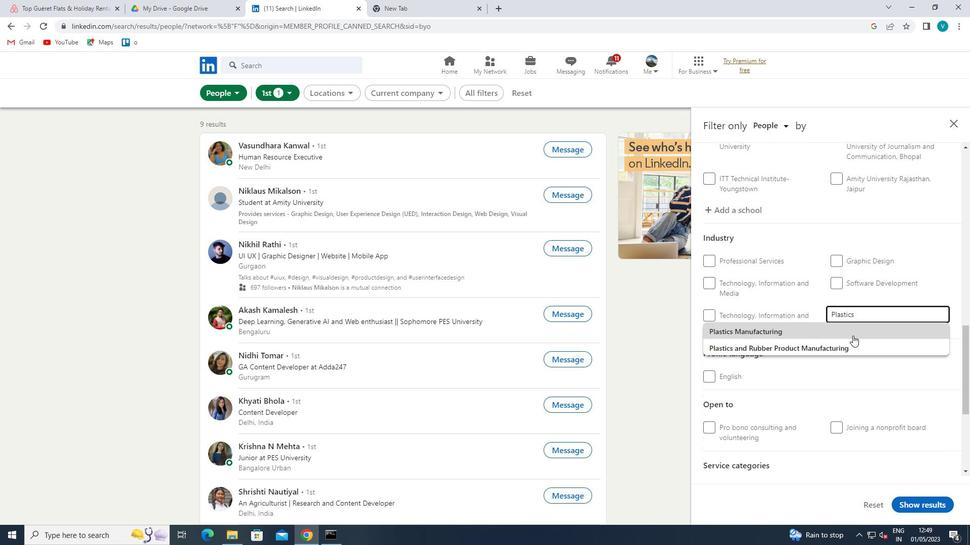 
Action: Mouse pressed left at (853, 336)
Screenshot: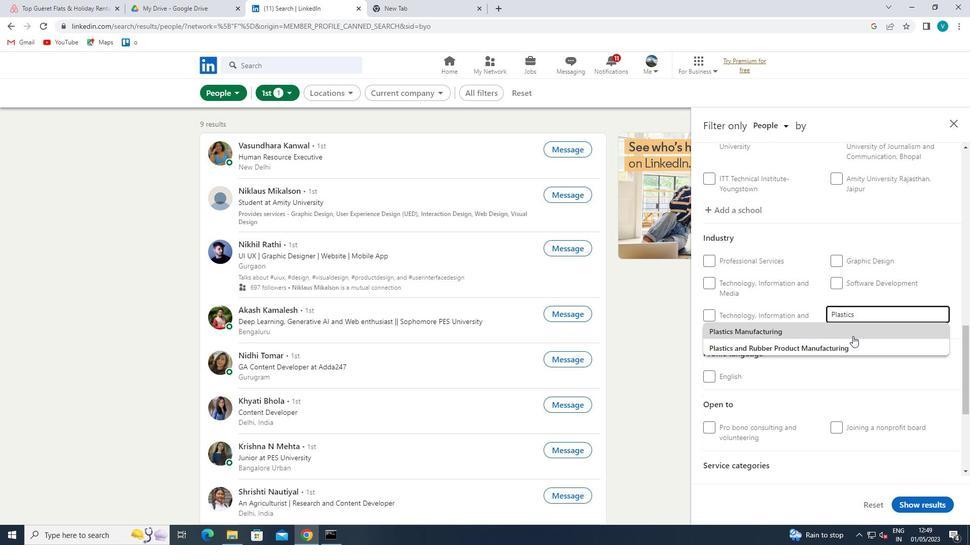 
Action: Mouse moved to (853, 336)
Screenshot: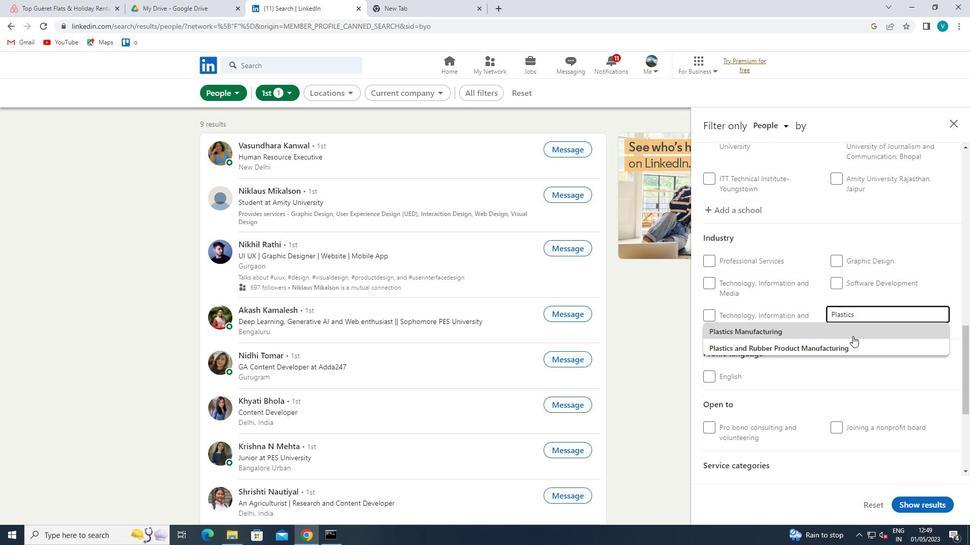 
Action: Mouse scrolled (853, 335) with delta (0, 0)
Screenshot: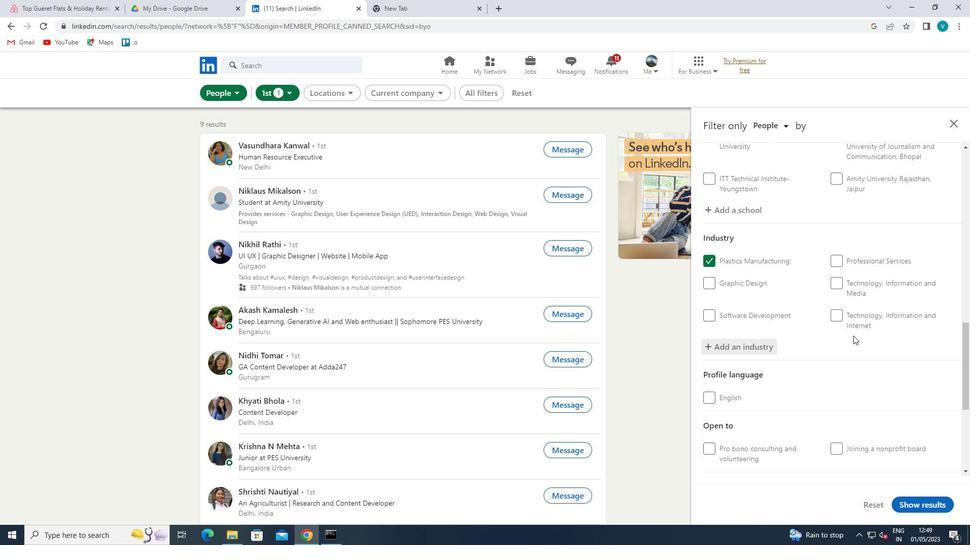 
Action: Mouse scrolled (853, 335) with delta (0, 0)
Screenshot: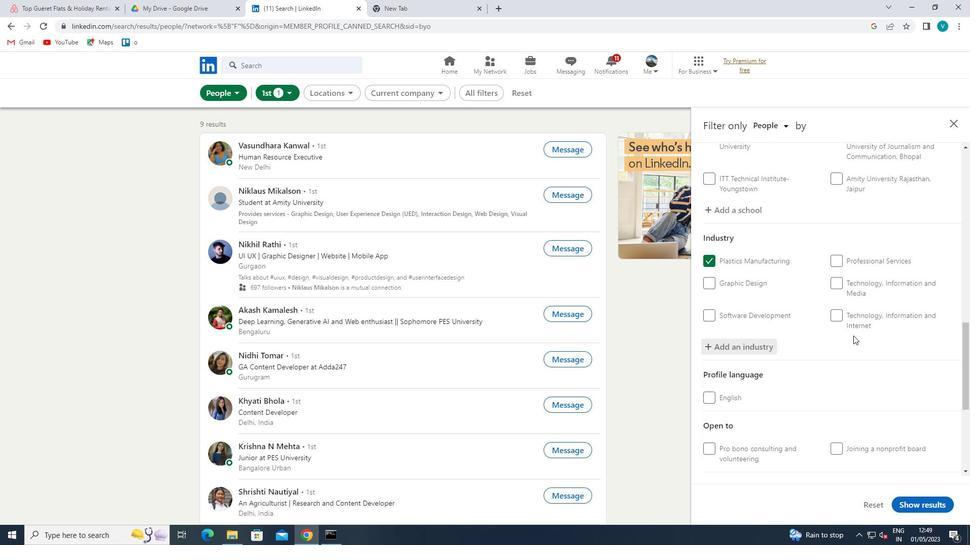 
Action: Mouse scrolled (853, 335) with delta (0, 0)
Screenshot: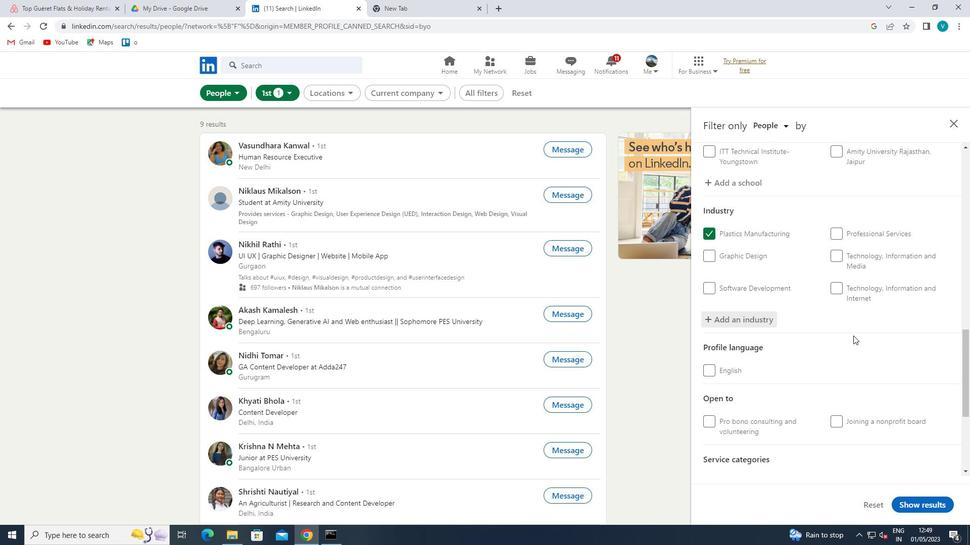 
Action: Mouse scrolled (853, 335) with delta (0, 0)
Screenshot: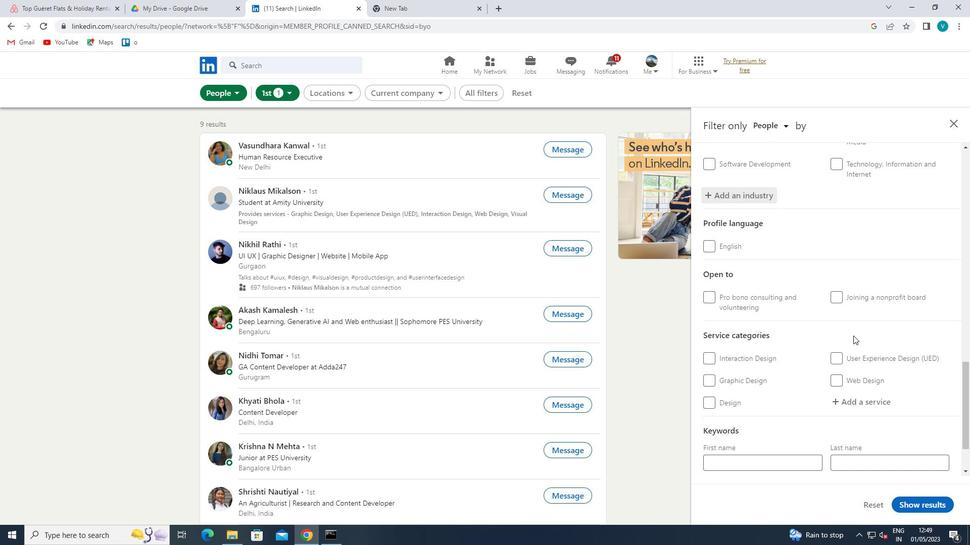 
Action: Mouse moved to (855, 346)
Screenshot: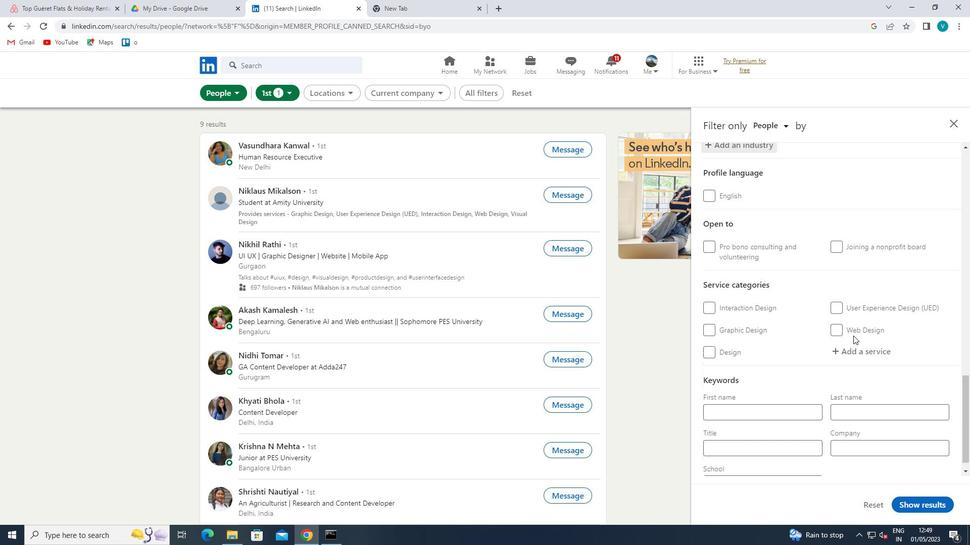 
Action: Mouse pressed left at (855, 346)
Screenshot: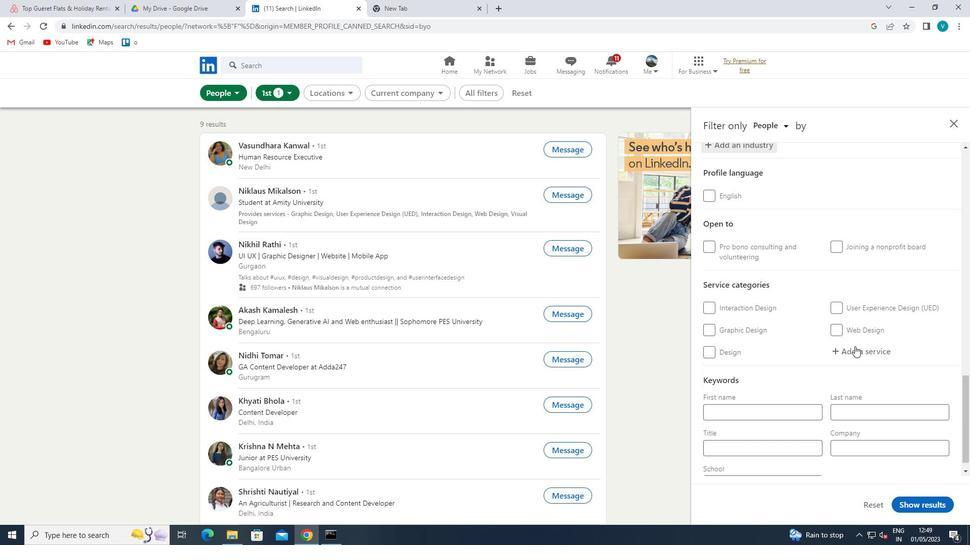 
Action: Key pressed <Key.shift>PRODUCT<Key.space>
Screenshot: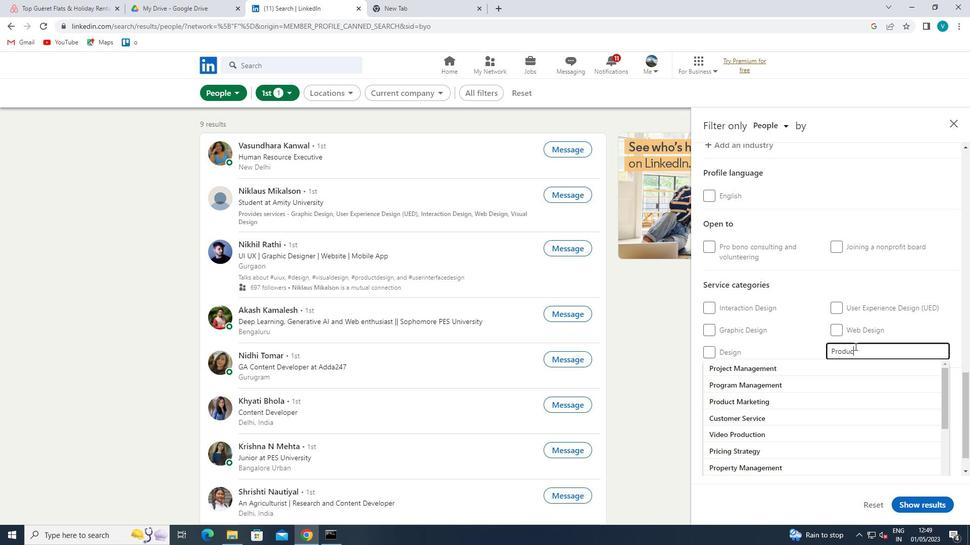 
Action: Mouse moved to (836, 361)
Screenshot: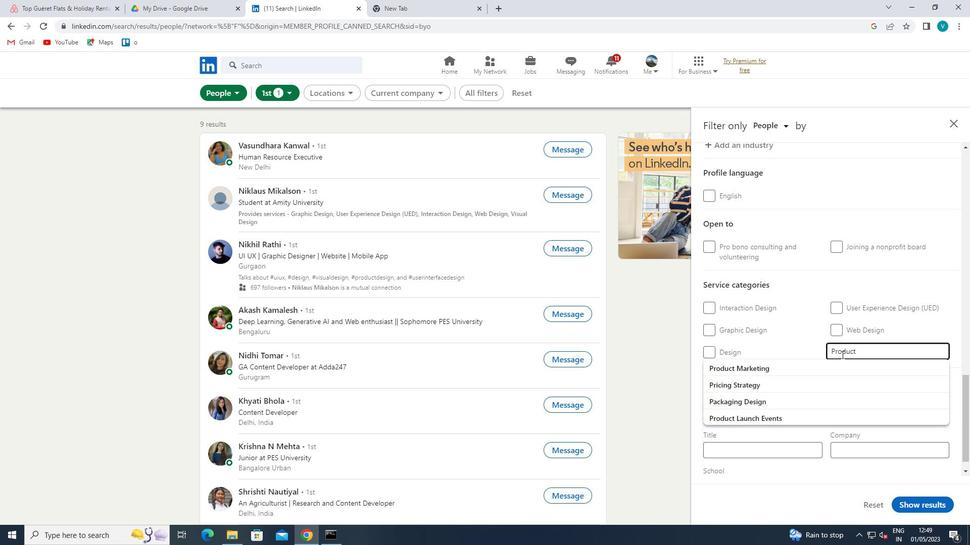 
Action: Mouse pressed left at (836, 361)
Screenshot: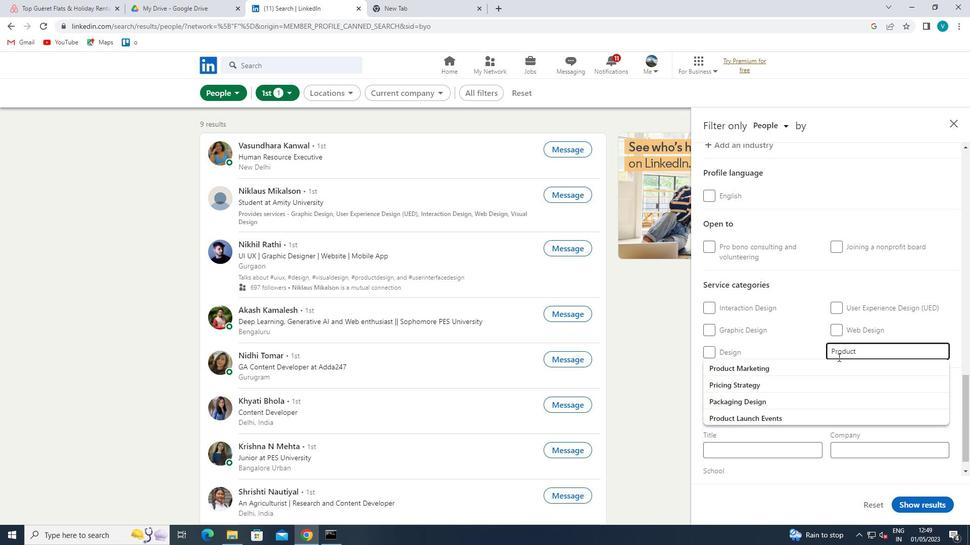 
Action: Mouse moved to (836, 362)
Screenshot: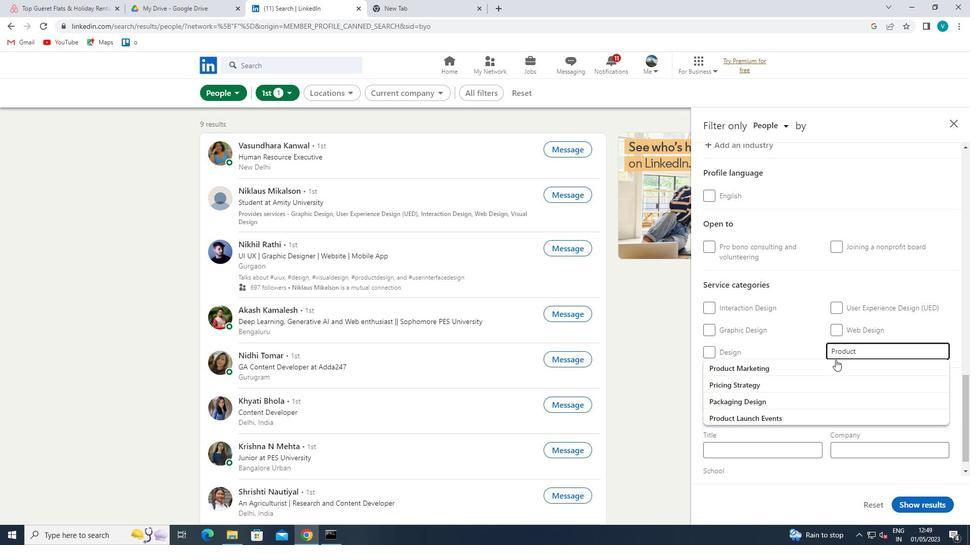 
Action: Mouse scrolled (836, 361) with delta (0, 0)
Screenshot: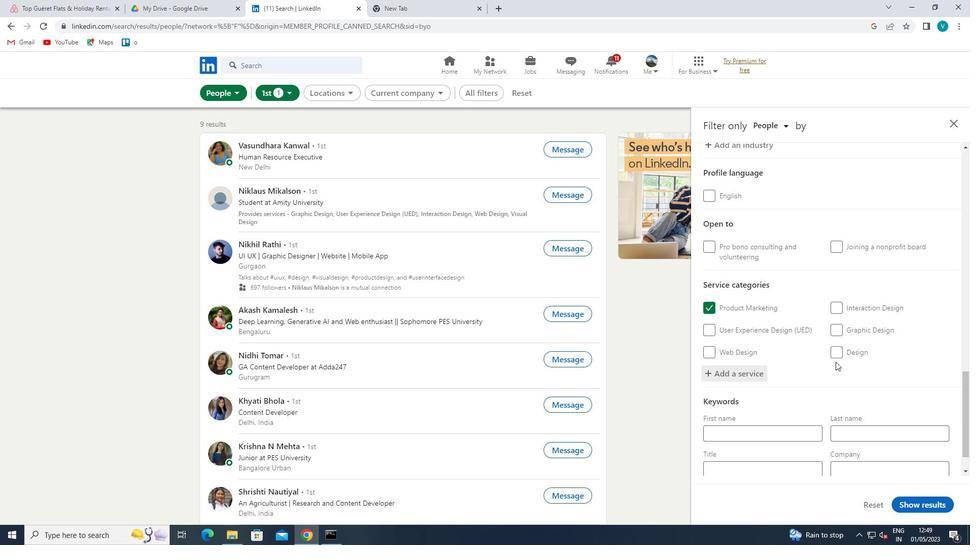 
Action: Mouse scrolled (836, 361) with delta (0, 0)
Screenshot: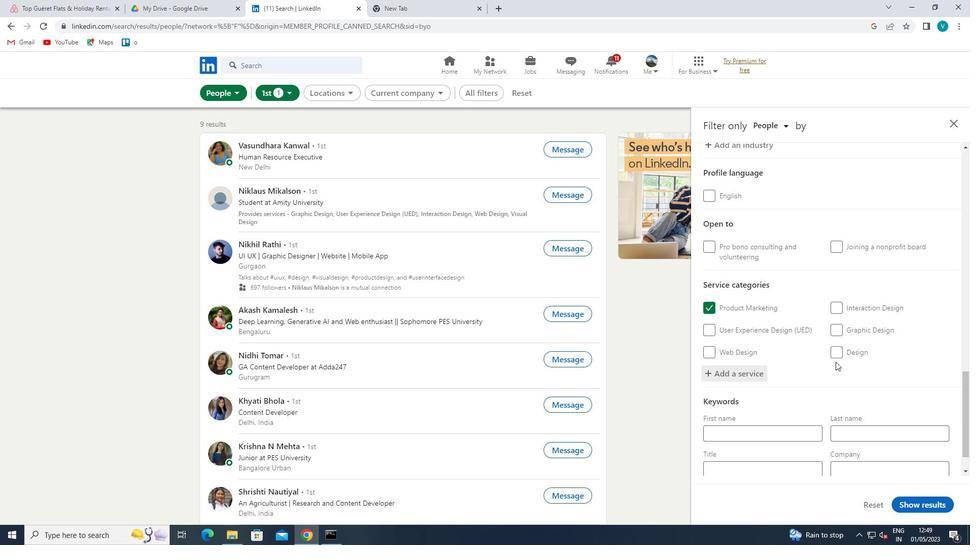 
Action: Mouse scrolled (836, 361) with delta (0, 0)
Screenshot: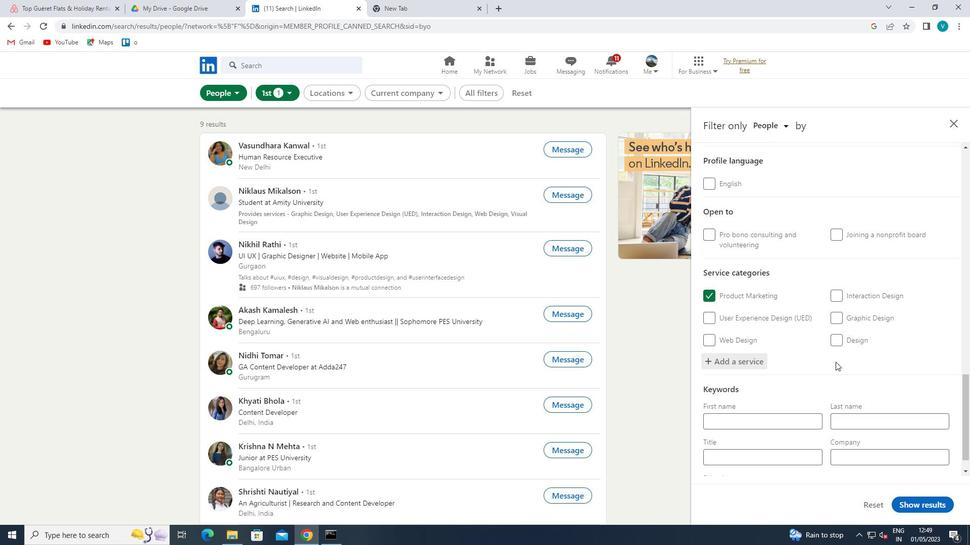 
Action: Mouse moved to (805, 430)
Screenshot: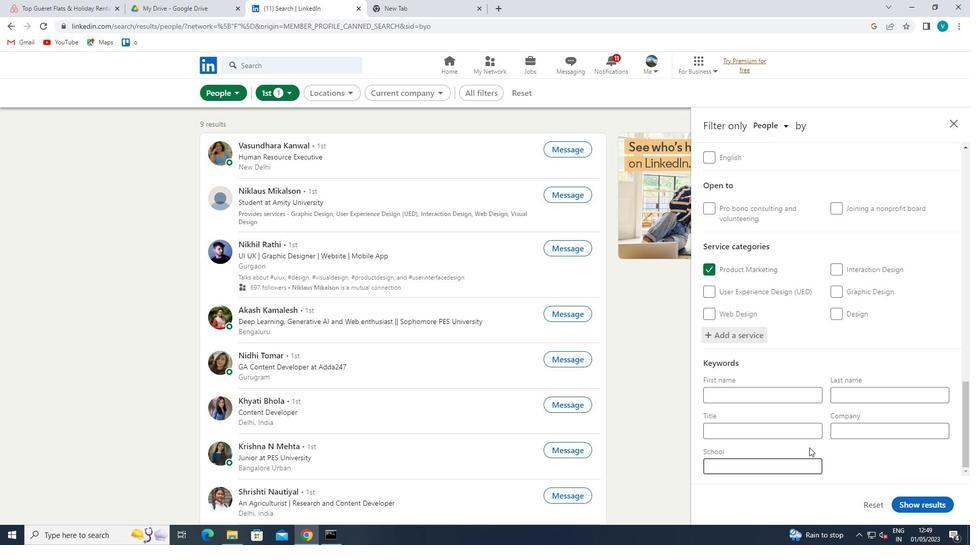 
Action: Mouse pressed left at (805, 430)
Screenshot: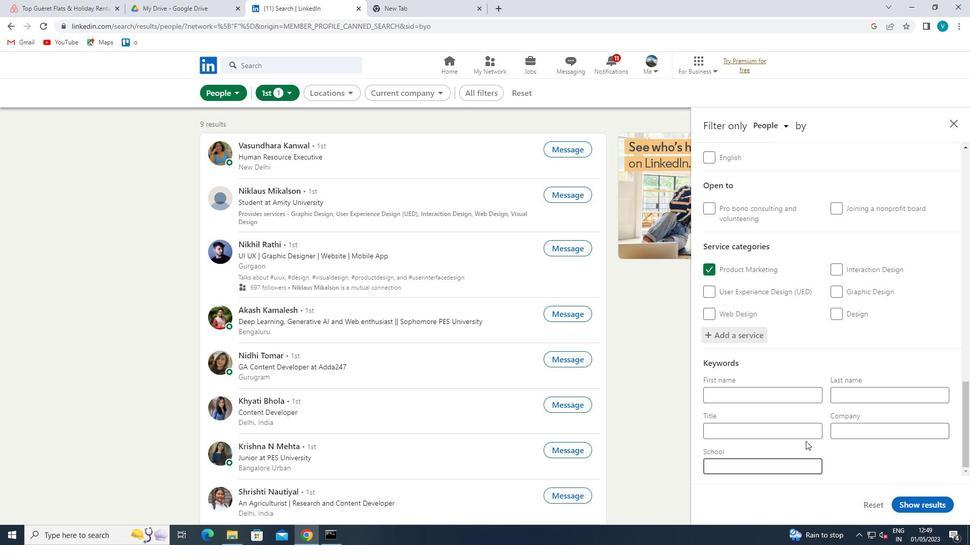 
Action: Mouse moved to (806, 429)
Screenshot: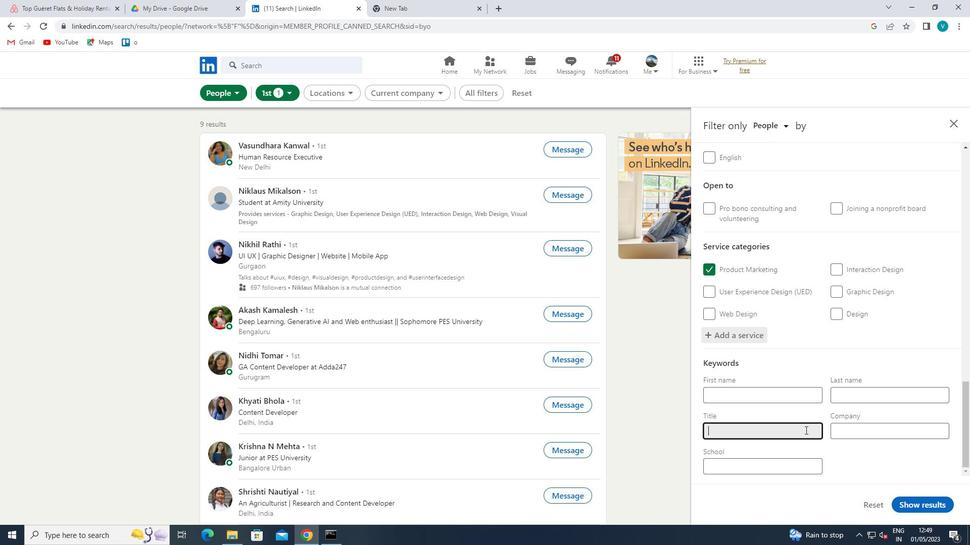
Action: Key pressed <Key.shift>DATA<Key.space>
Screenshot: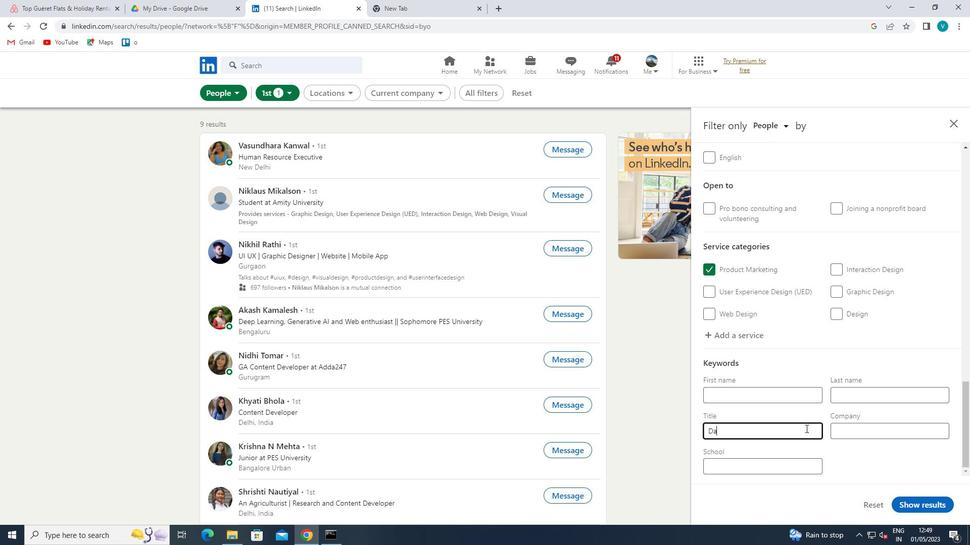 
Action: Mouse moved to (806, 428)
Screenshot: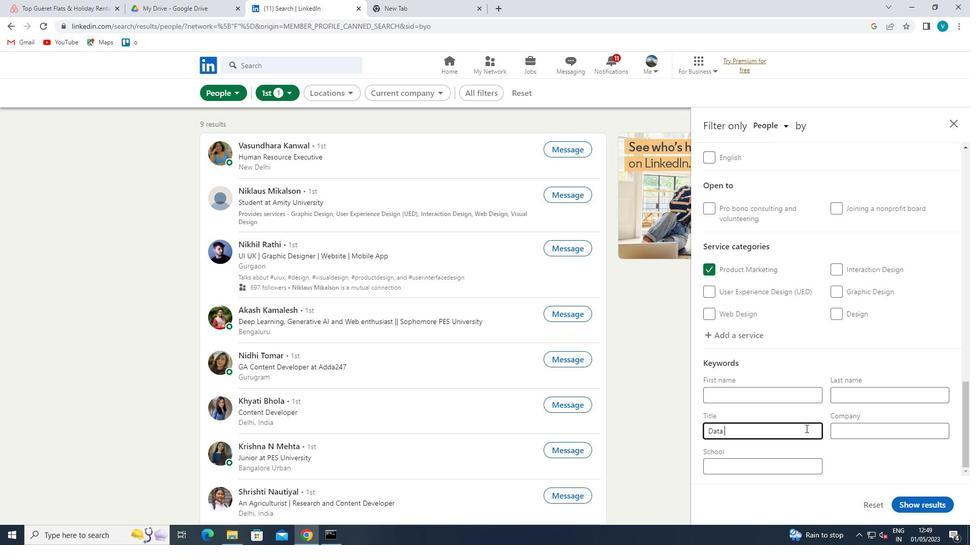 
Action: Key pressed <Key.shift><Key.shift><Key.shift>ENTRY<Key.space>
Screenshot: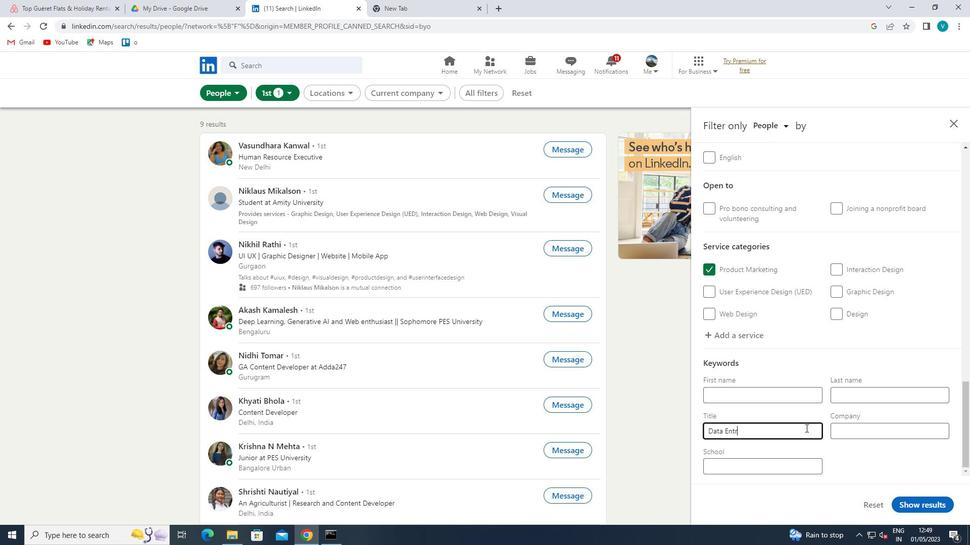 
Action: Mouse moved to (942, 505)
Screenshot: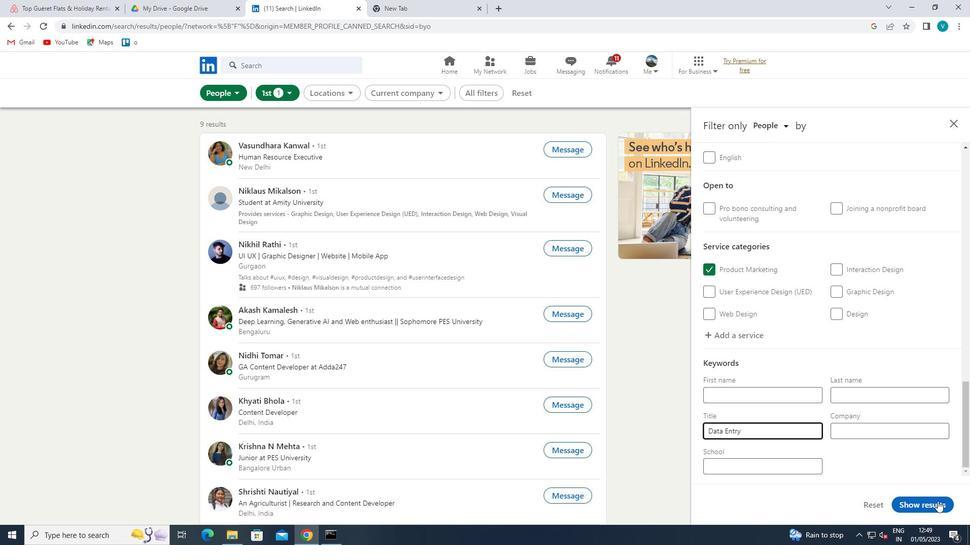 
Action: Mouse pressed left at (942, 505)
Screenshot: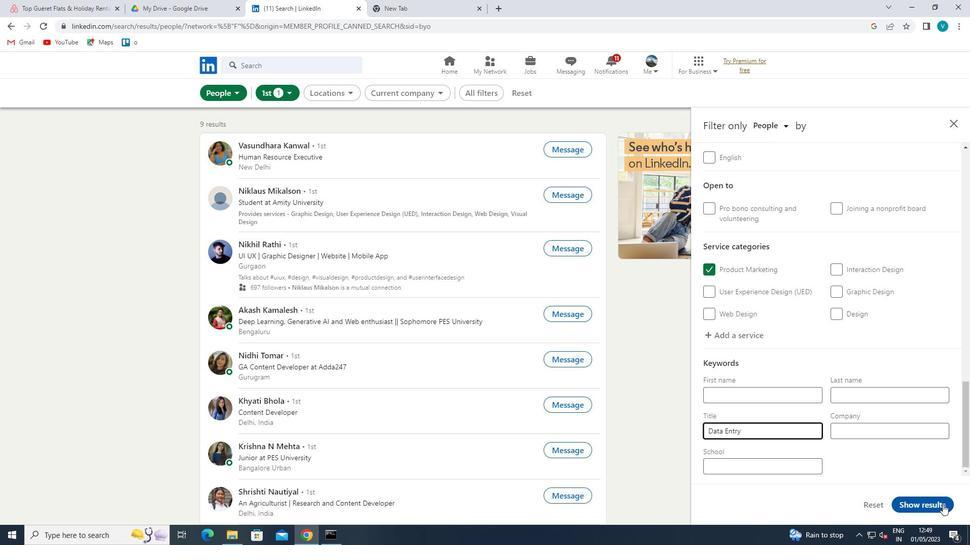 
